 Task: Find connections with filter location Port Said with filter topic #humanresourceswith filter profile language Potuguese with filter current company Duff & Phelps with filter school Little Flower High School with filter industry Railroad Equipment Manufacturing with filter service category Virtual Assistance with filter keywords title Recruiter
Action: Mouse moved to (572, 69)
Screenshot: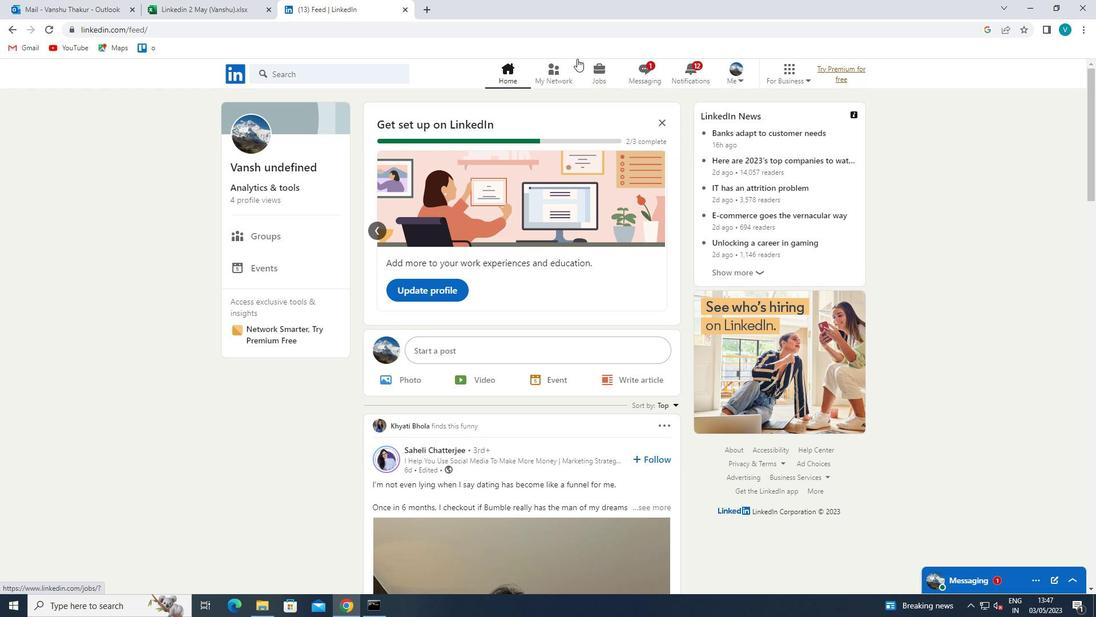 
Action: Mouse pressed left at (572, 69)
Screenshot: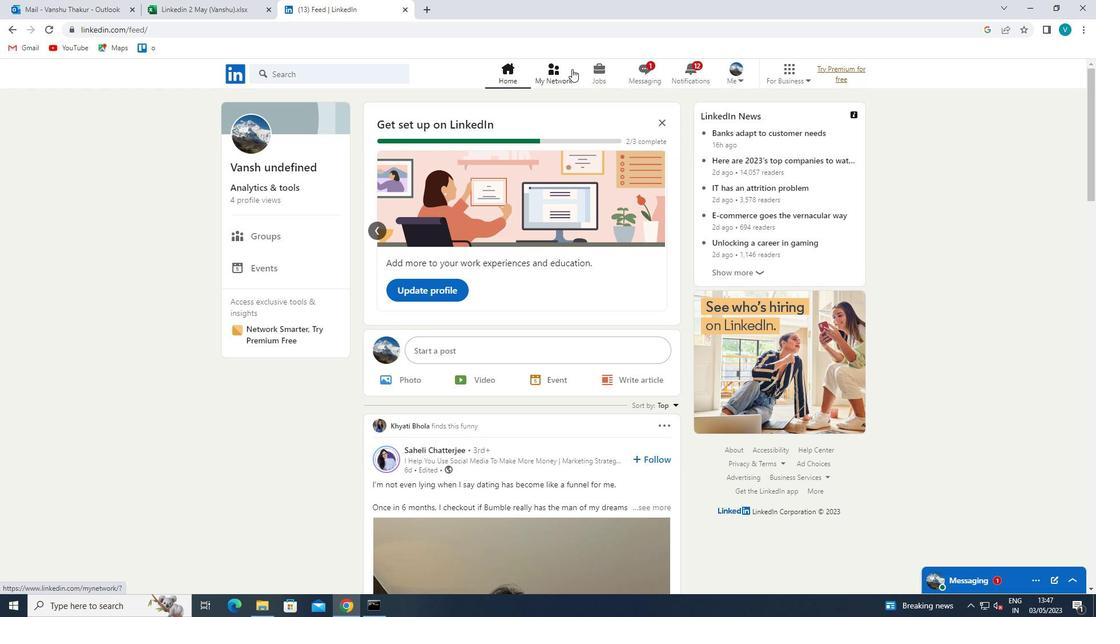 
Action: Mouse moved to (329, 131)
Screenshot: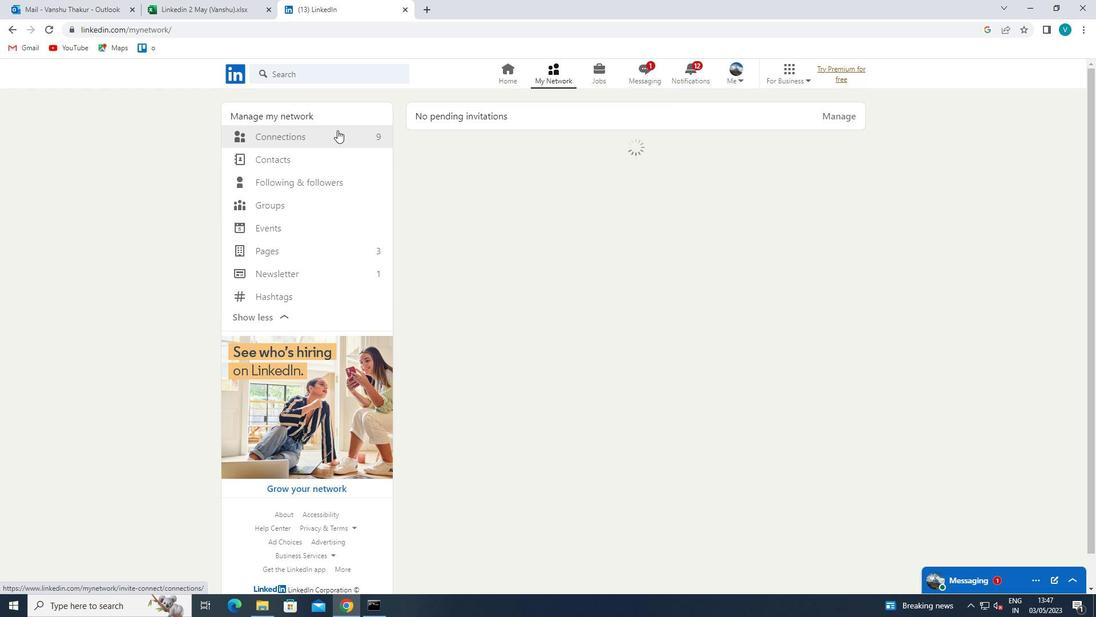 
Action: Mouse pressed left at (329, 131)
Screenshot: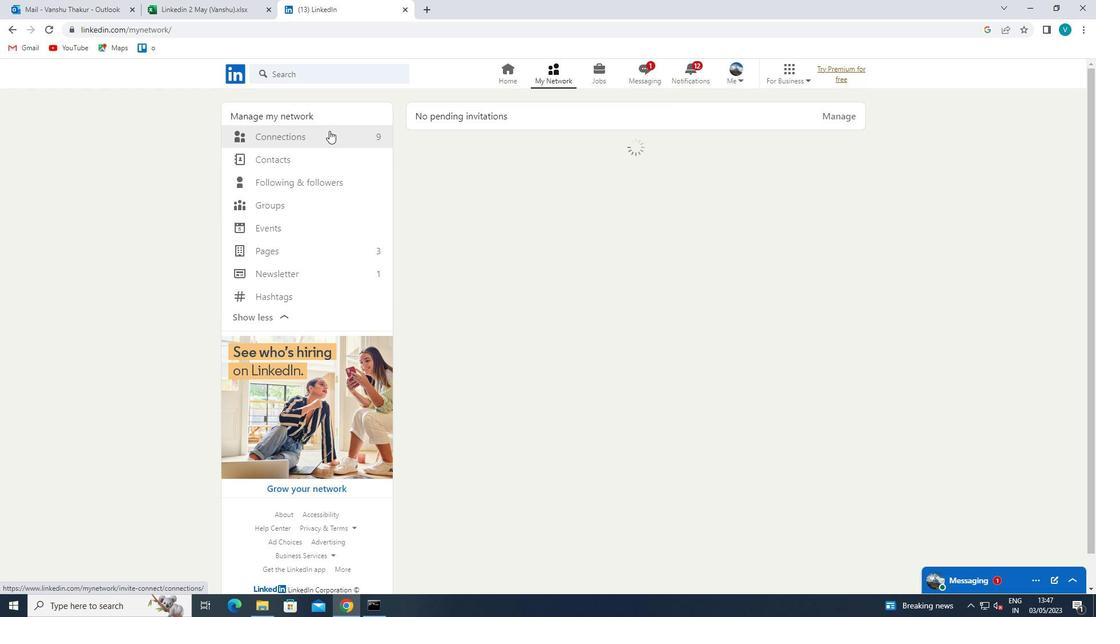 
Action: Mouse moved to (638, 143)
Screenshot: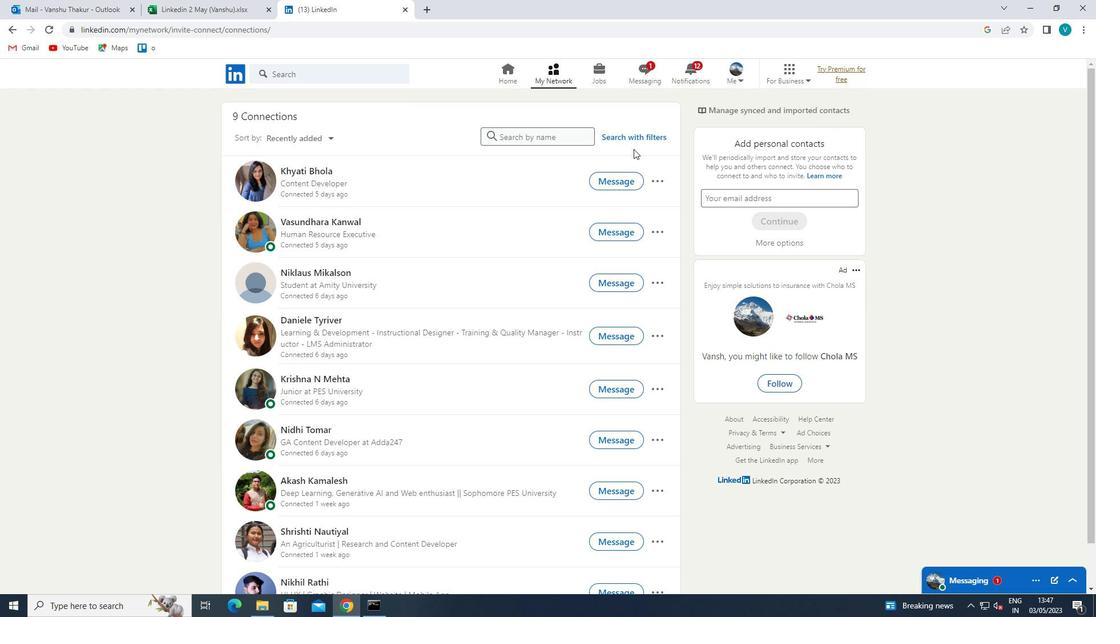 
Action: Mouse pressed left at (638, 143)
Screenshot: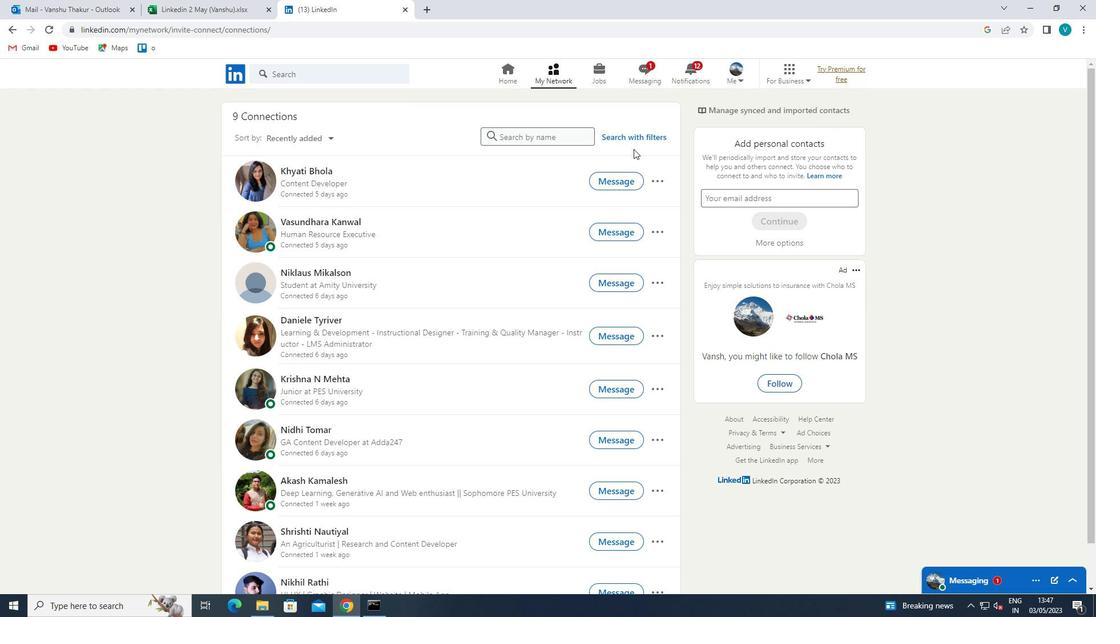 
Action: Mouse moved to (640, 141)
Screenshot: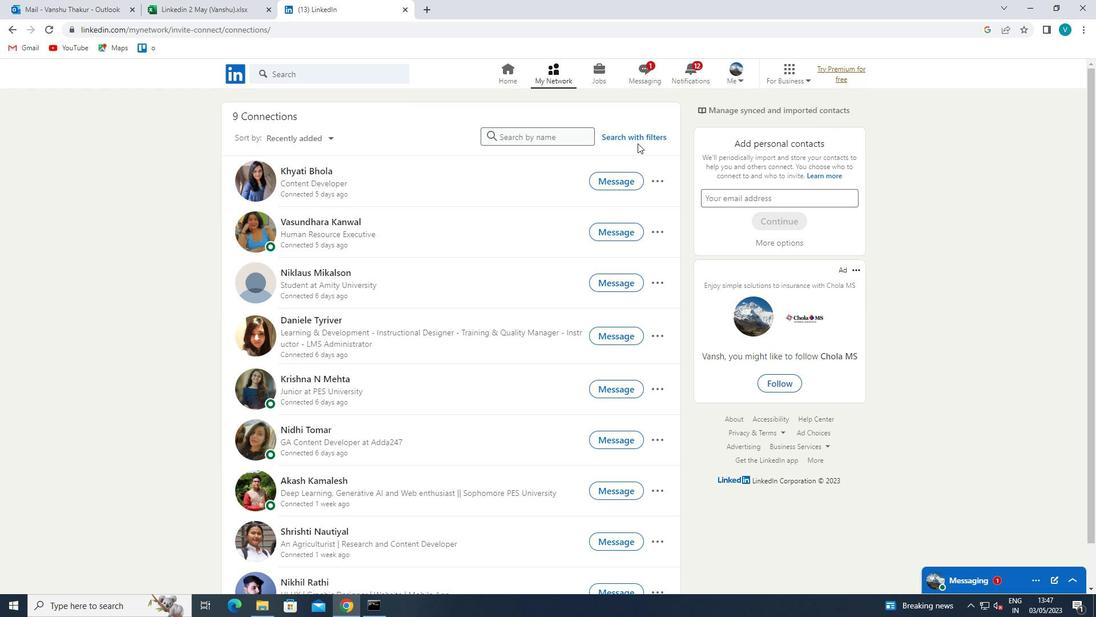 
Action: Mouse pressed left at (640, 141)
Screenshot: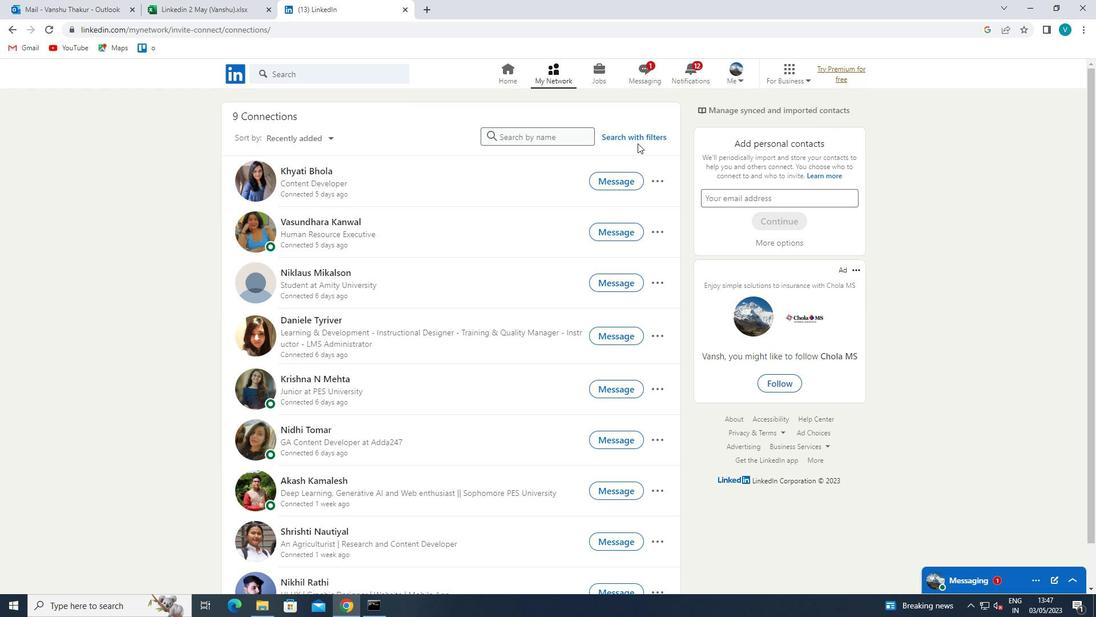 
Action: Mouse moved to (546, 114)
Screenshot: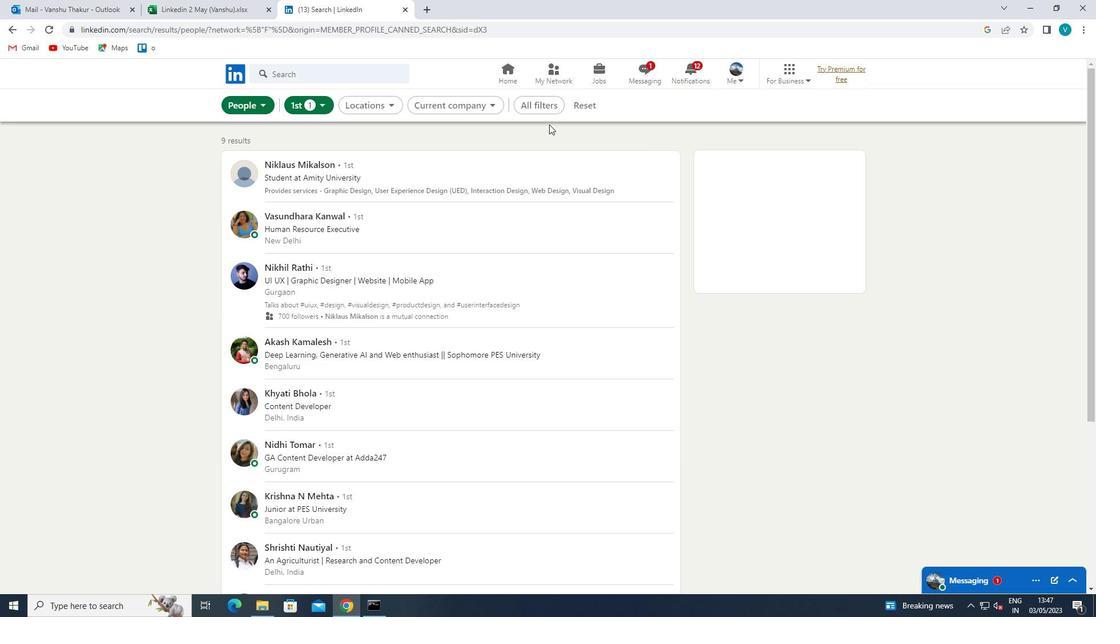 
Action: Mouse pressed left at (546, 114)
Screenshot: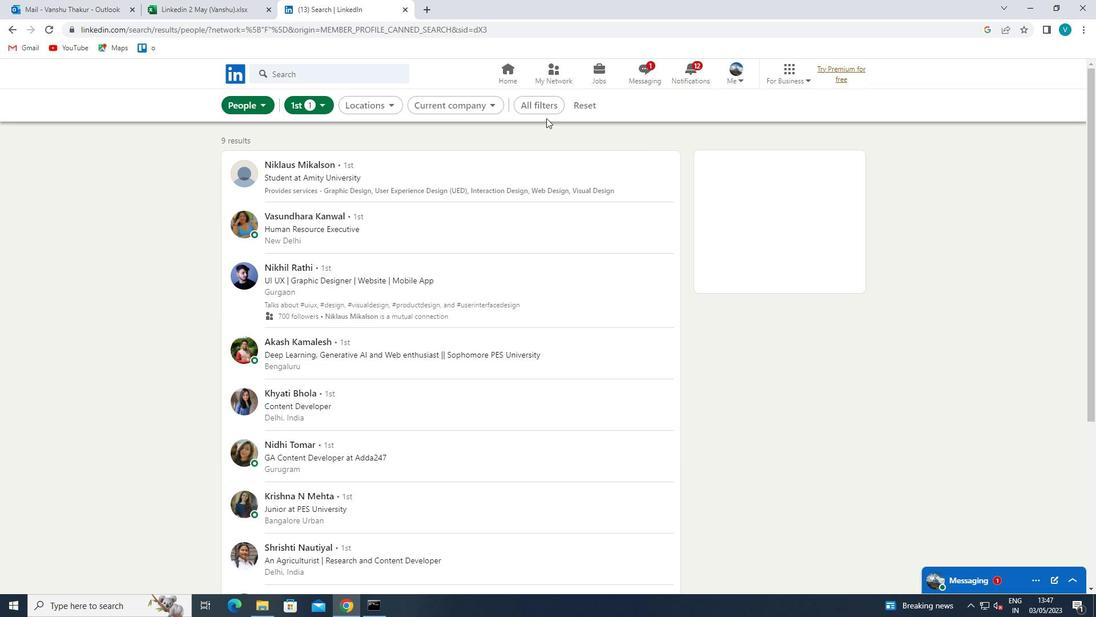
Action: Mouse moved to (544, 109)
Screenshot: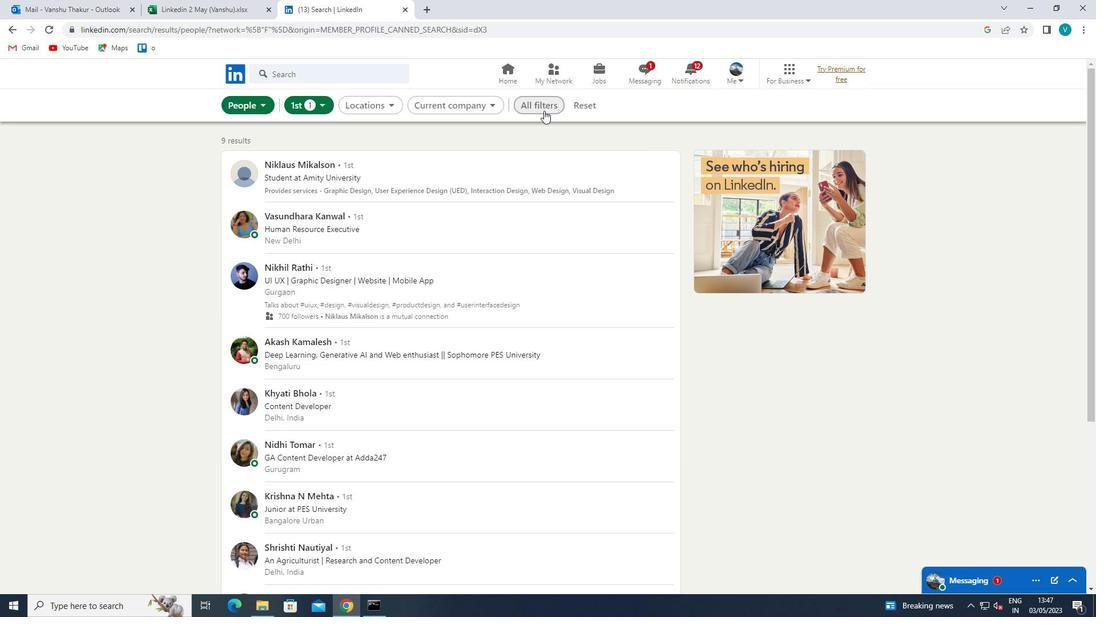 
Action: Mouse pressed left at (544, 109)
Screenshot: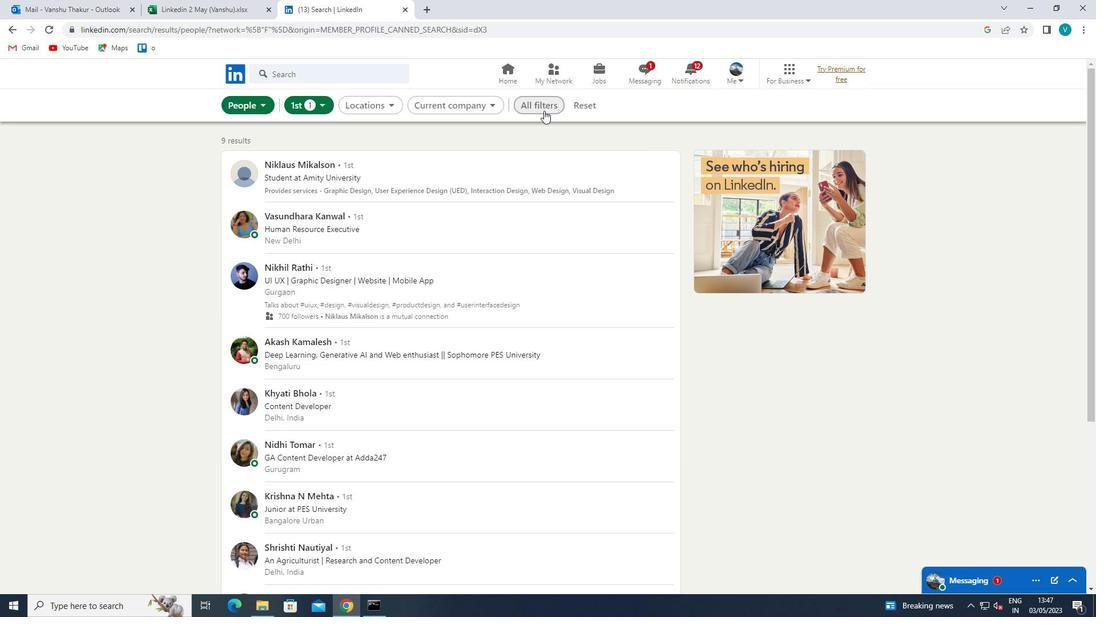 
Action: Mouse moved to (854, 173)
Screenshot: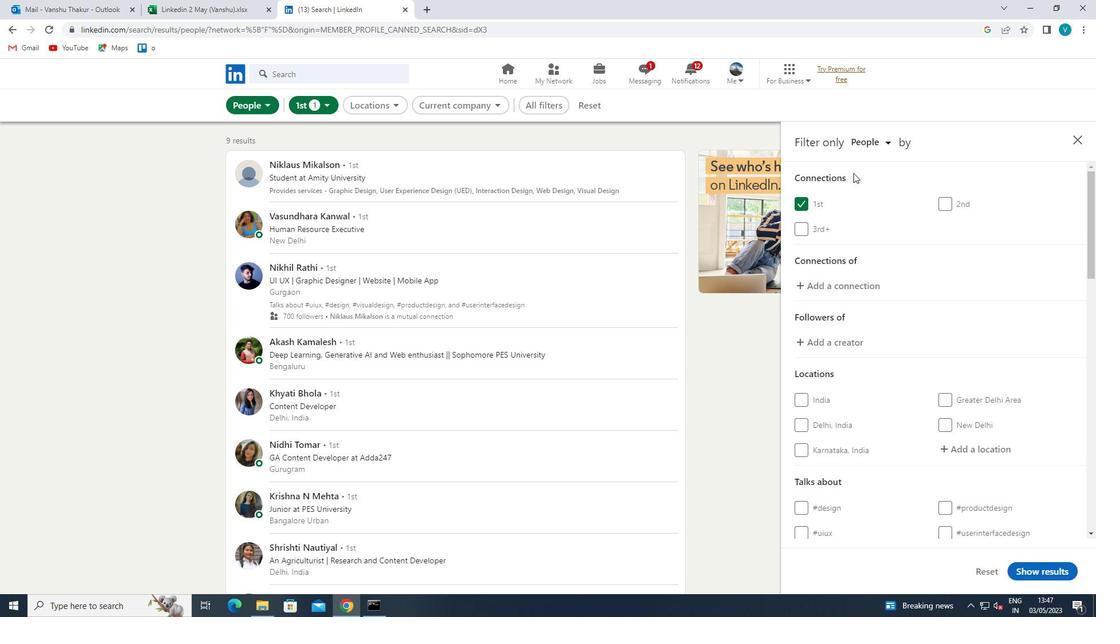 
Action: Mouse scrolled (854, 173) with delta (0, 0)
Screenshot: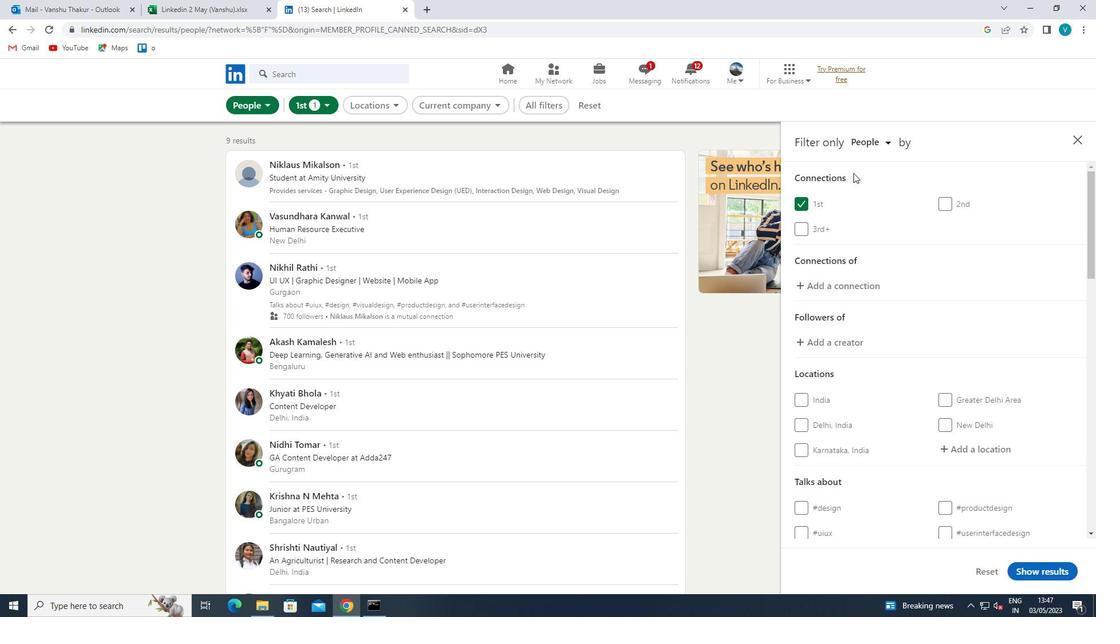 
Action: Mouse moved to (876, 197)
Screenshot: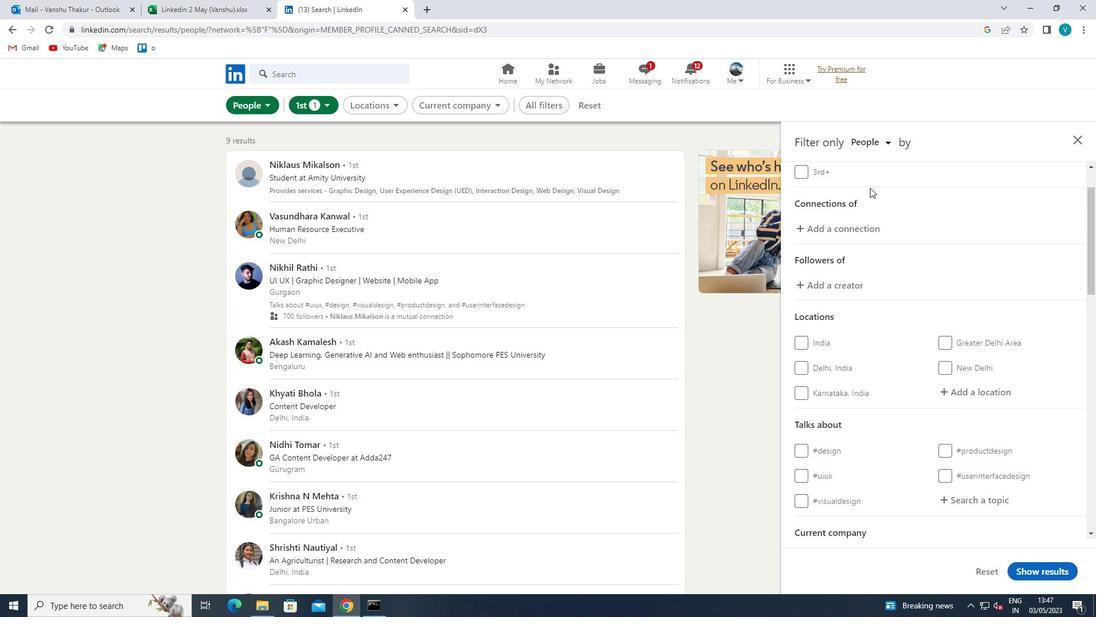 
Action: Mouse scrolled (876, 197) with delta (0, 0)
Screenshot: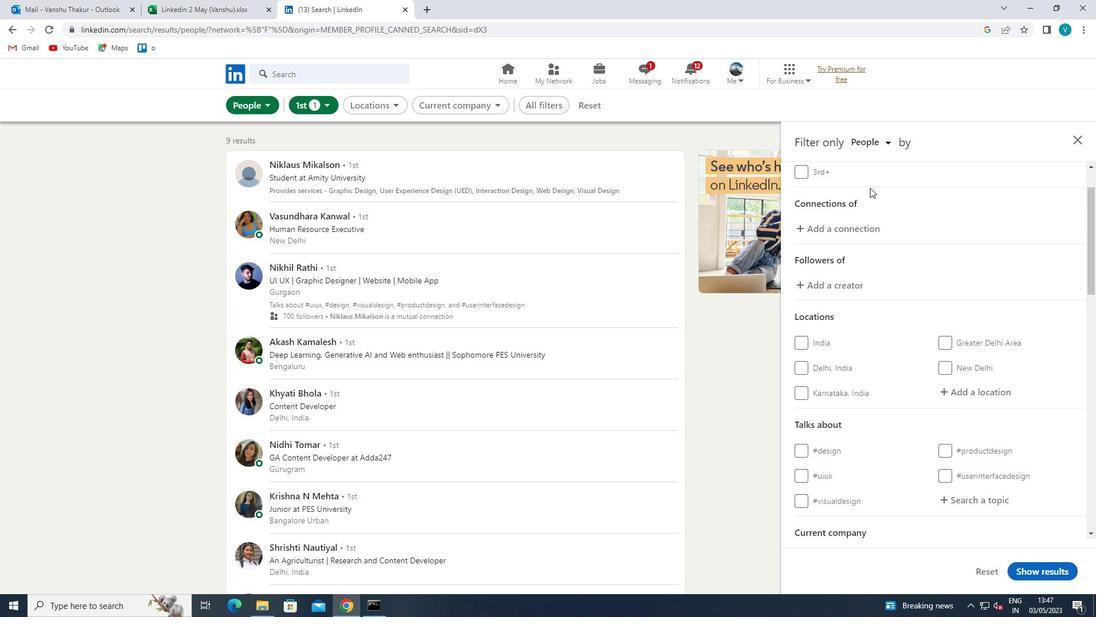 
Action: Mouse moved to (878, 203)
Screenshot: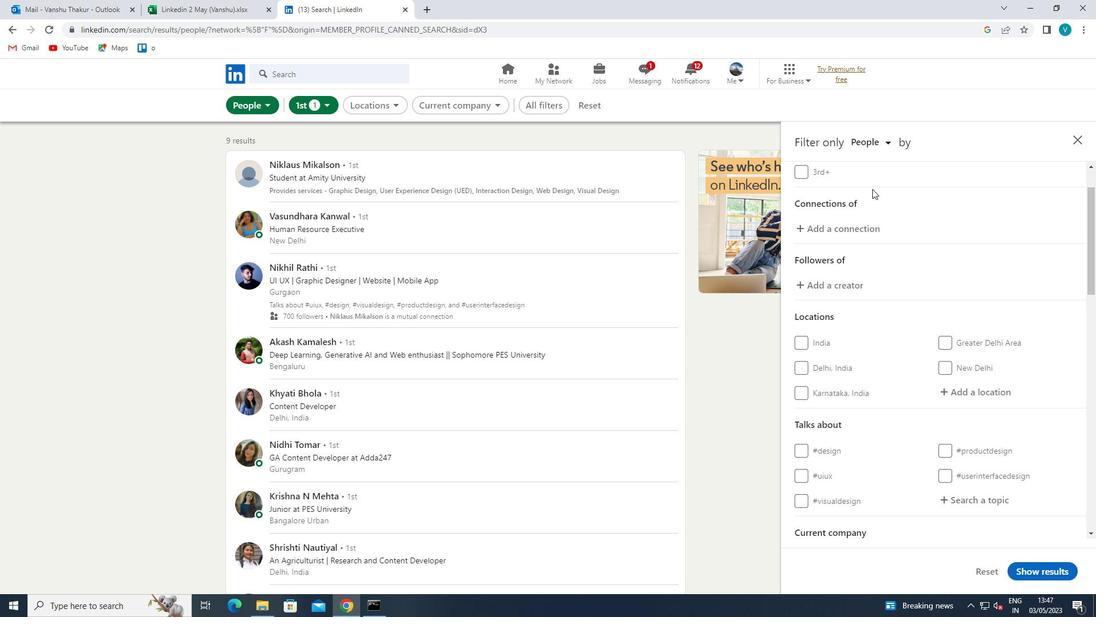 
Action: Mouse scrolled (878, 203) with delta (0, 0)
Screenshot: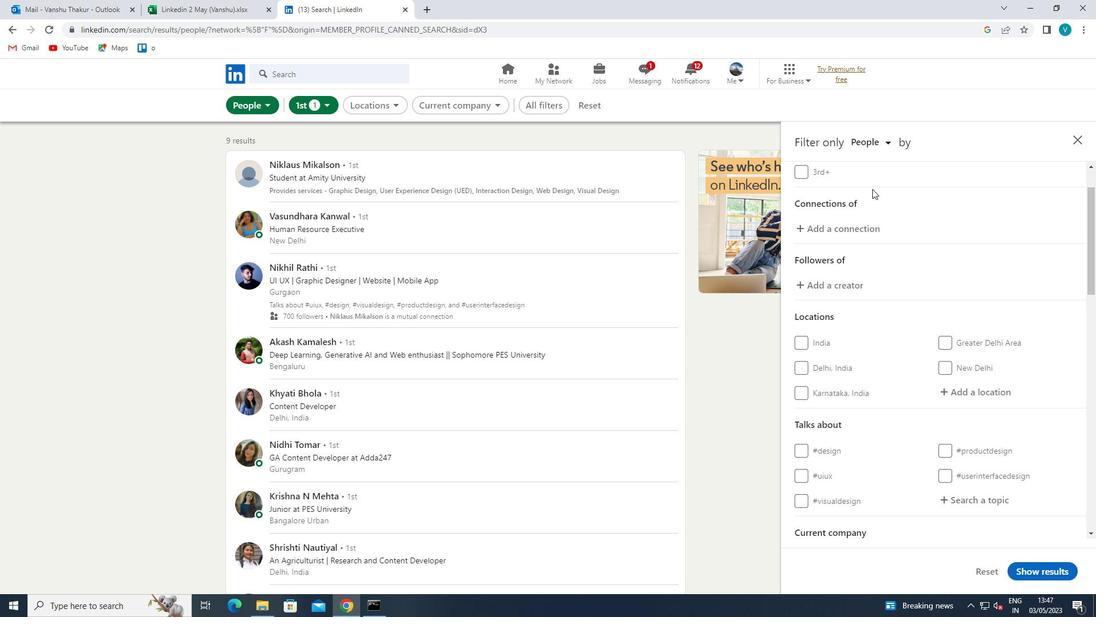 
Action: Mouse moved to (958, 284)
Screenshot: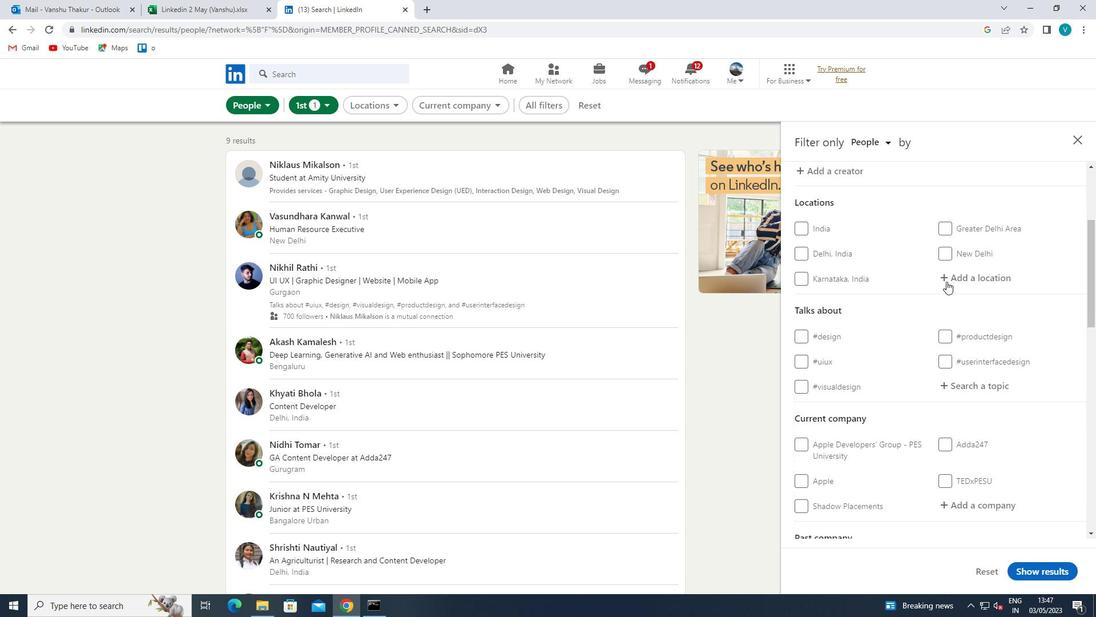 
Action: Mouse pressed left at (958, 284)
Screenshot: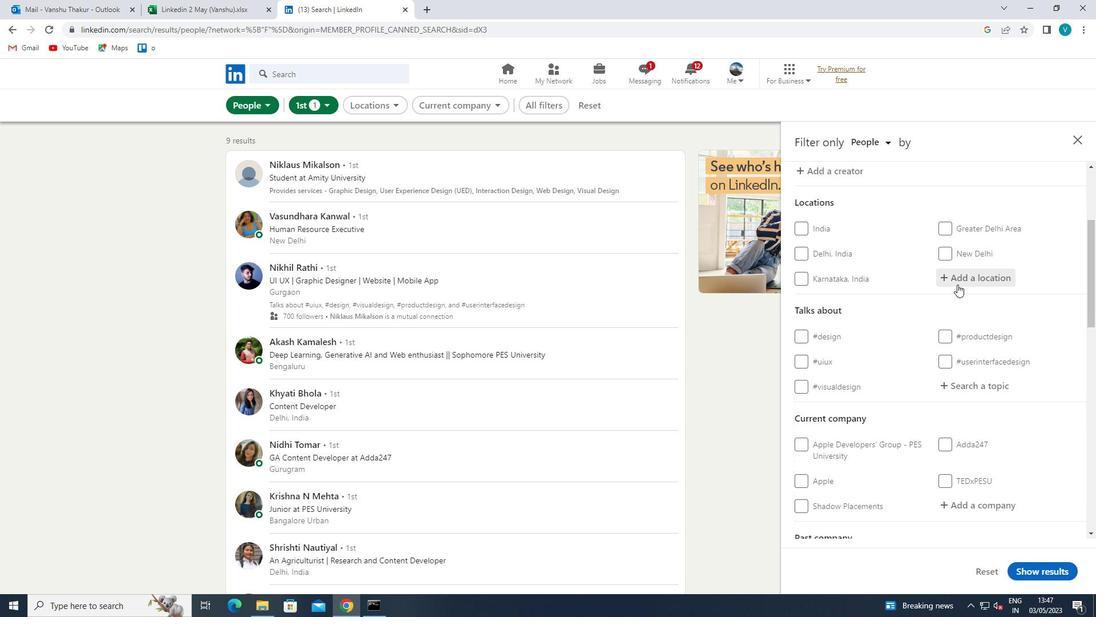 
Action: Mouse moved to (614, 94)
Screenshot: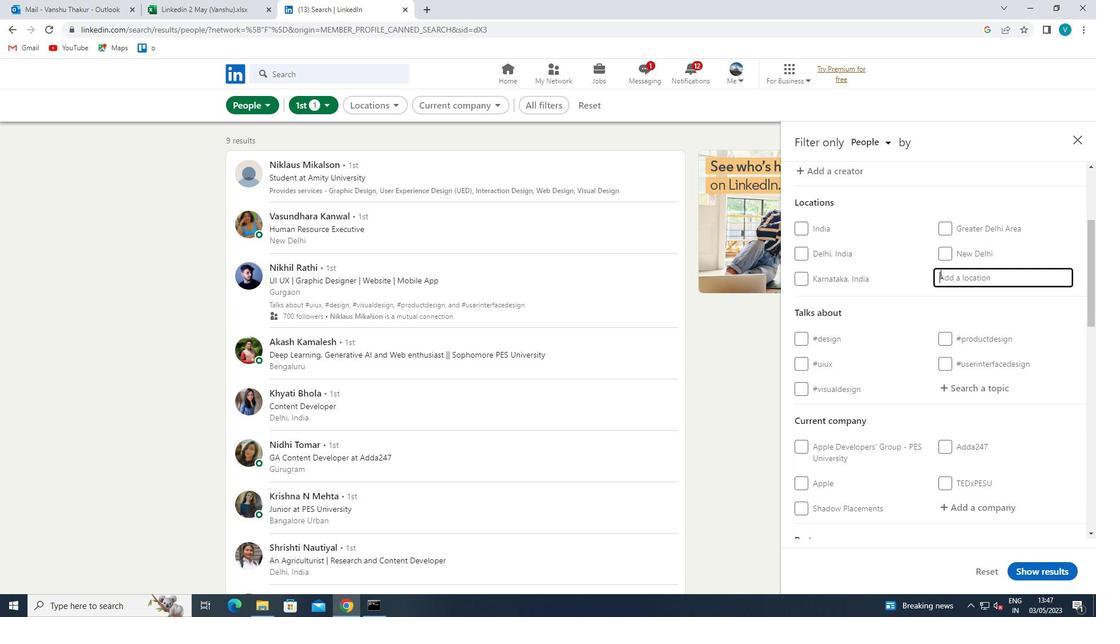 
Action: Key pressed <Key.shift>PORT<Key.space><Key.shift><Key.shift><Key.shift><Key.shift><Key.shift><Key.shift><Key.shift>SAID
Screenshot: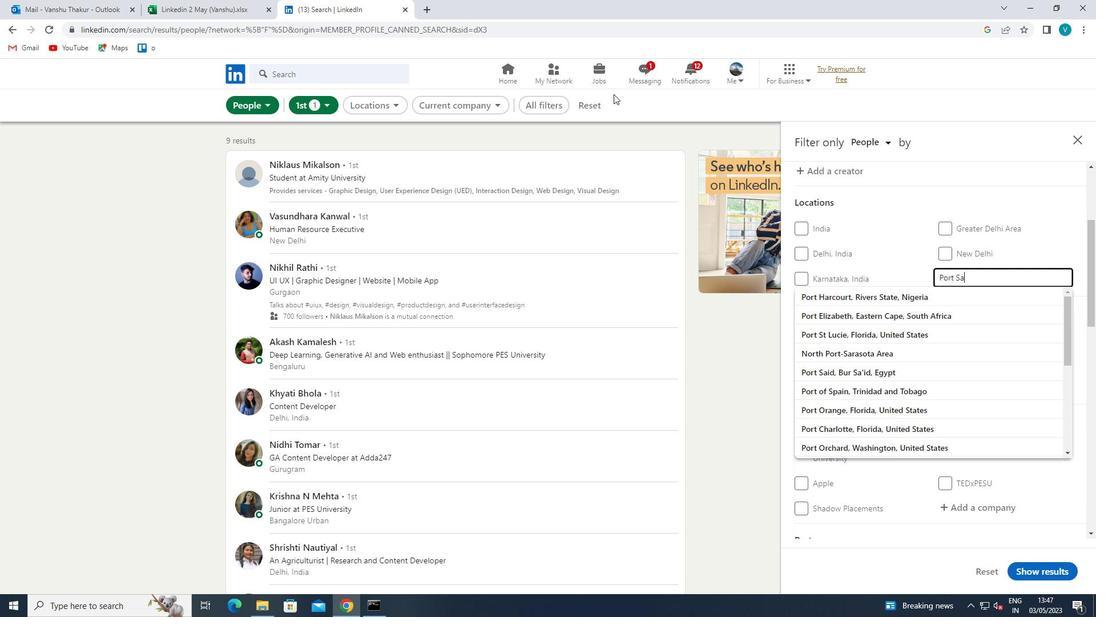 
Action: Mouse moved to (852, 291)
Screenshot: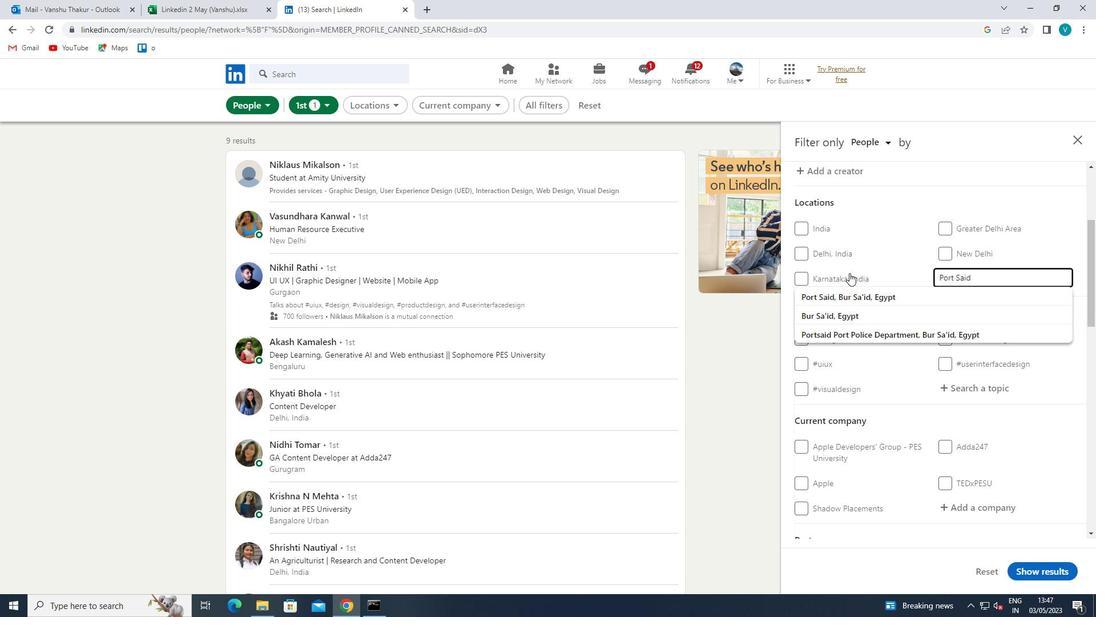 
Action: Mouse pressed left at (852, 291)
Screenshot: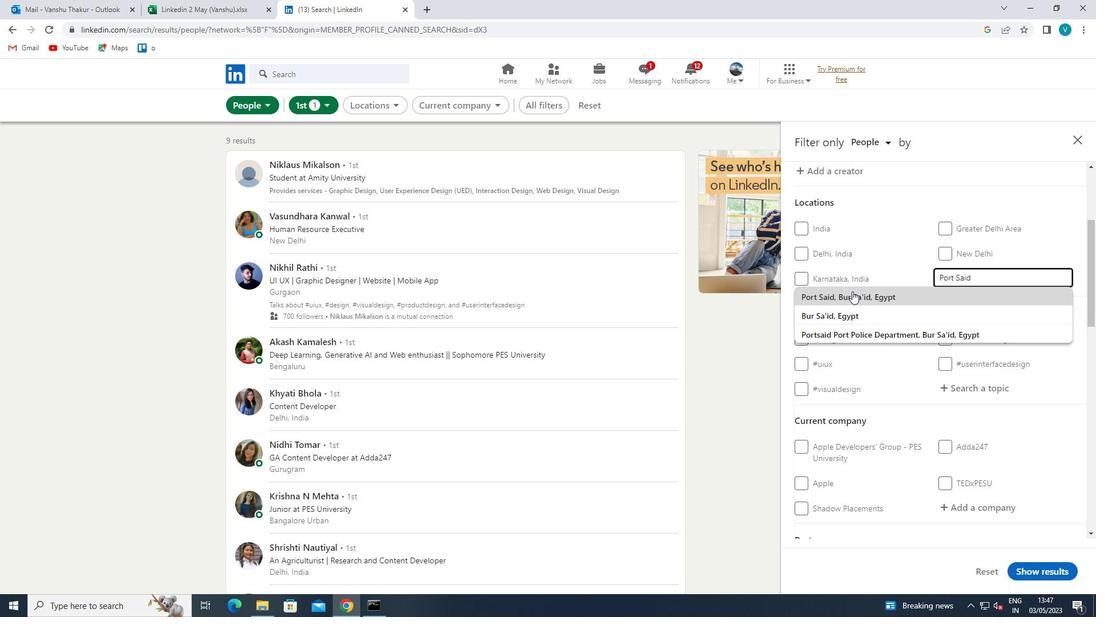 
Action: Mouse moved to (871, 292)
Screenshot: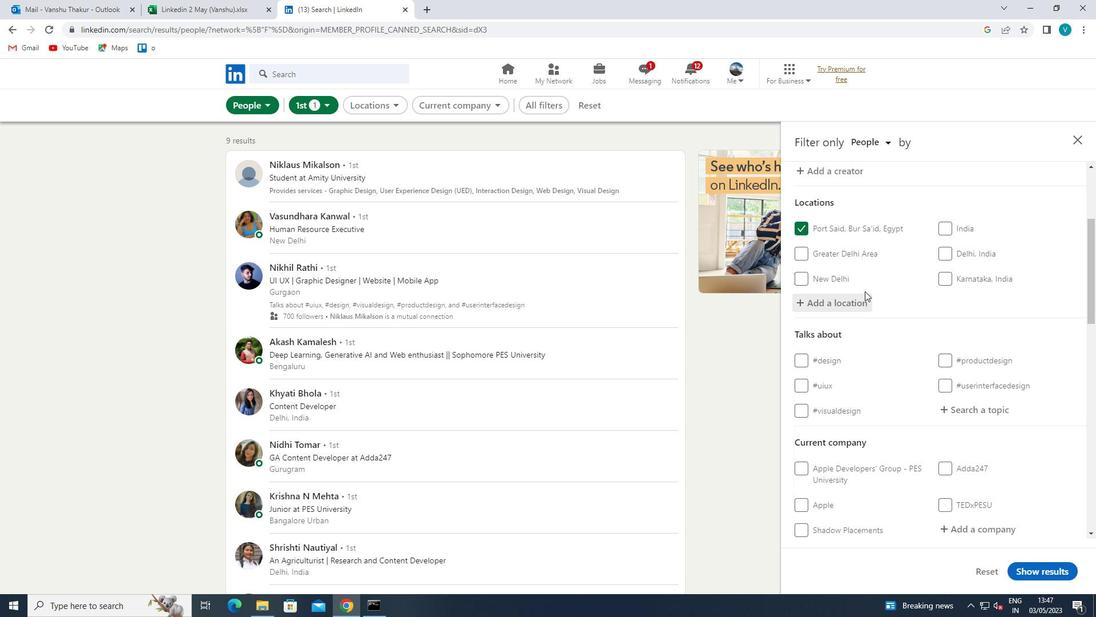 
Action: Mouse scrolled (871, 291) with delta (0, 0)
Screenshot: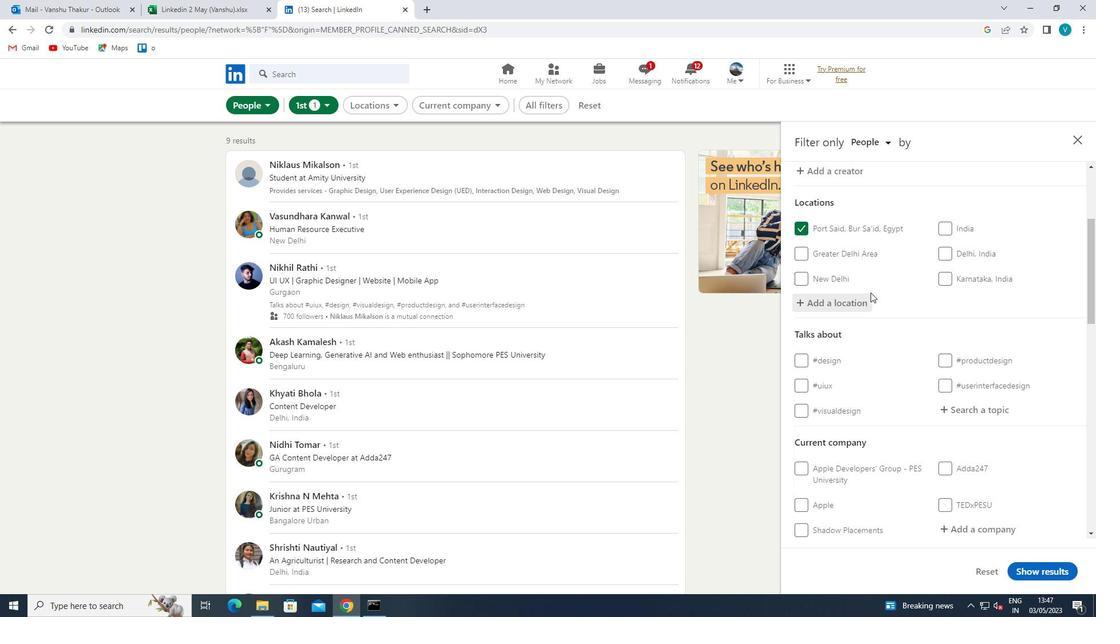 
Action: Mouse moved to (979, 354)
Screenshot: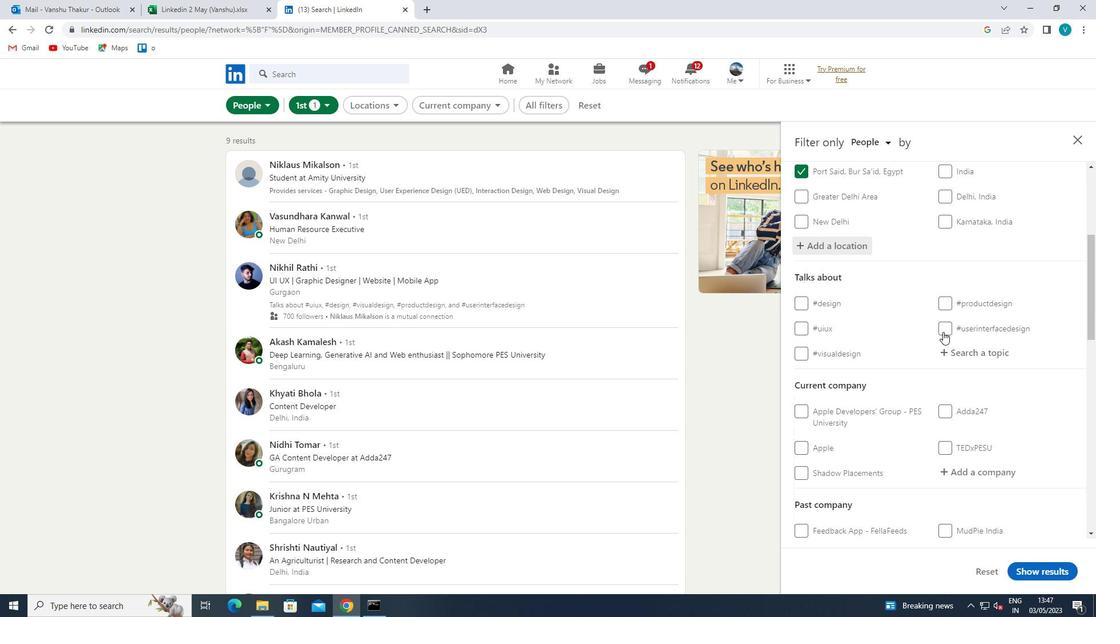 
Action: Mouse pressed left at (979, 354)
Screenshot: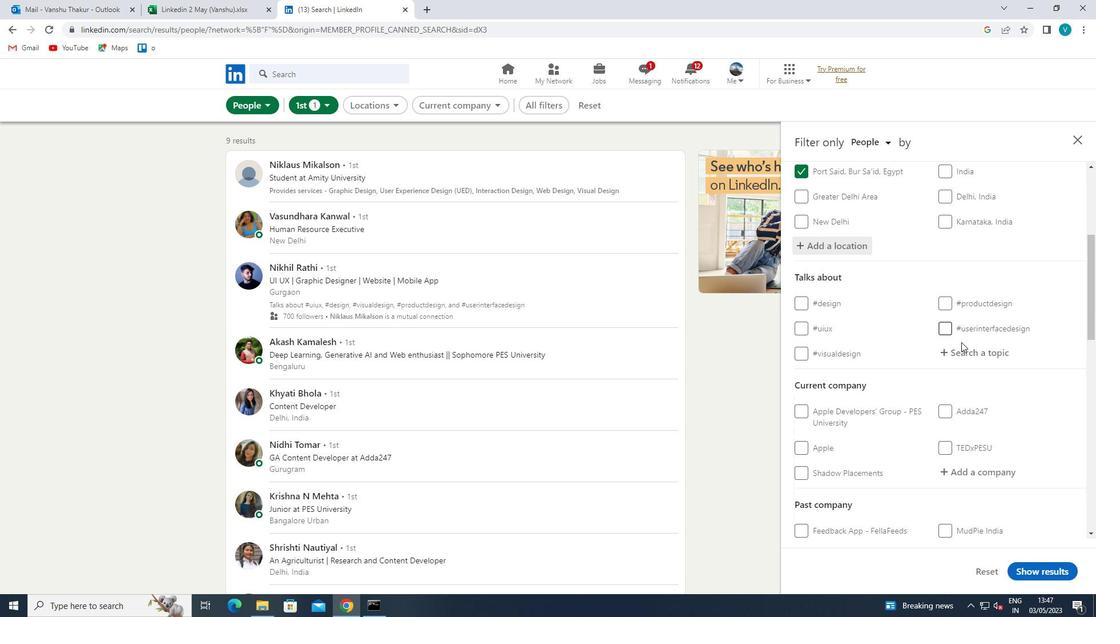 
Action: Mouse moved to (874, 294)
Screenshot: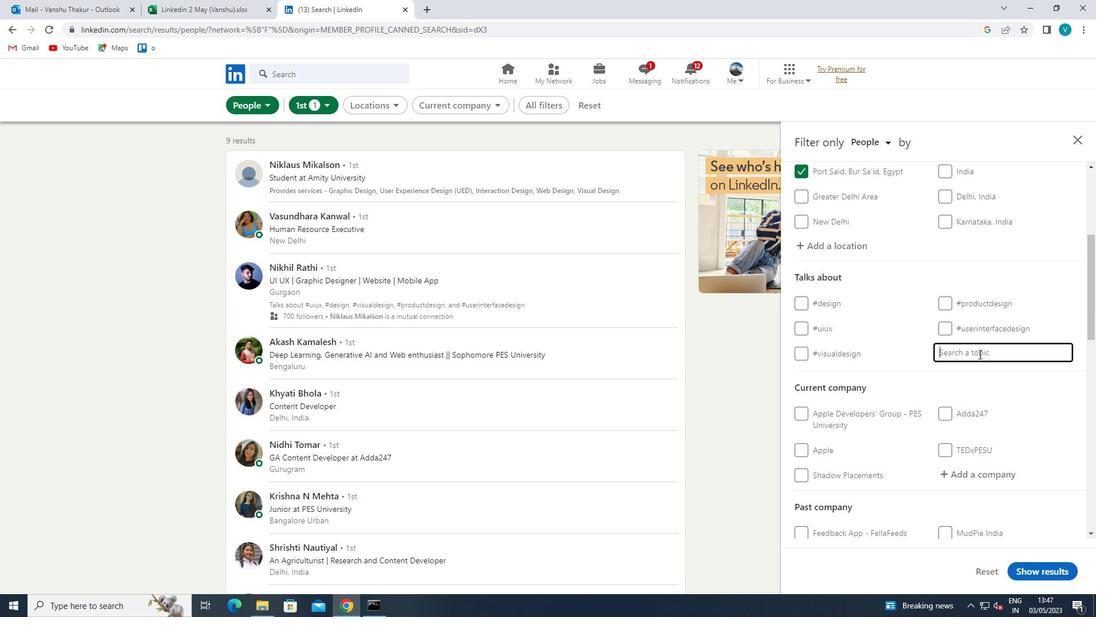 
Action: Key pressed HUMANRES
Screenshot: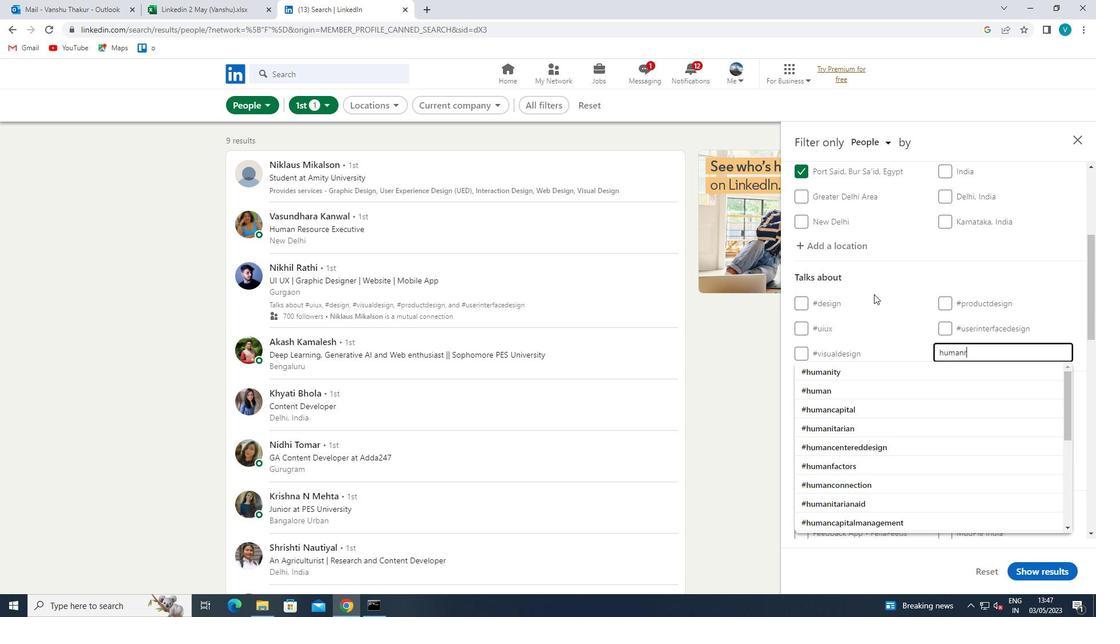 
Action: Mouse moved to (918, 373)
Screenshot: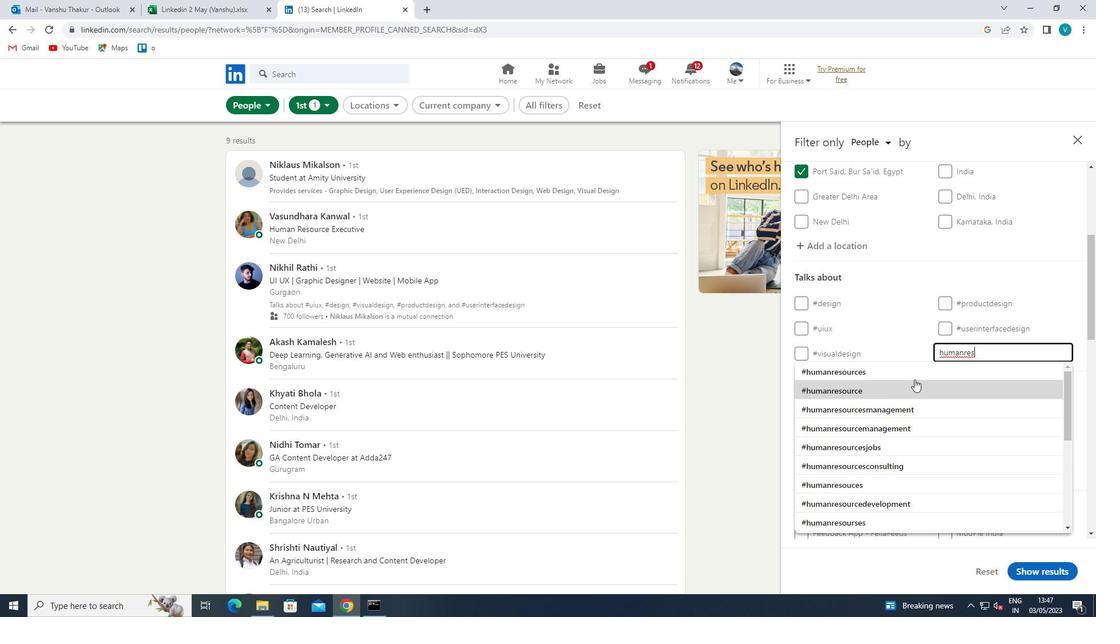 
Action: Mouse pressed left at (918, 373)
Screenshot: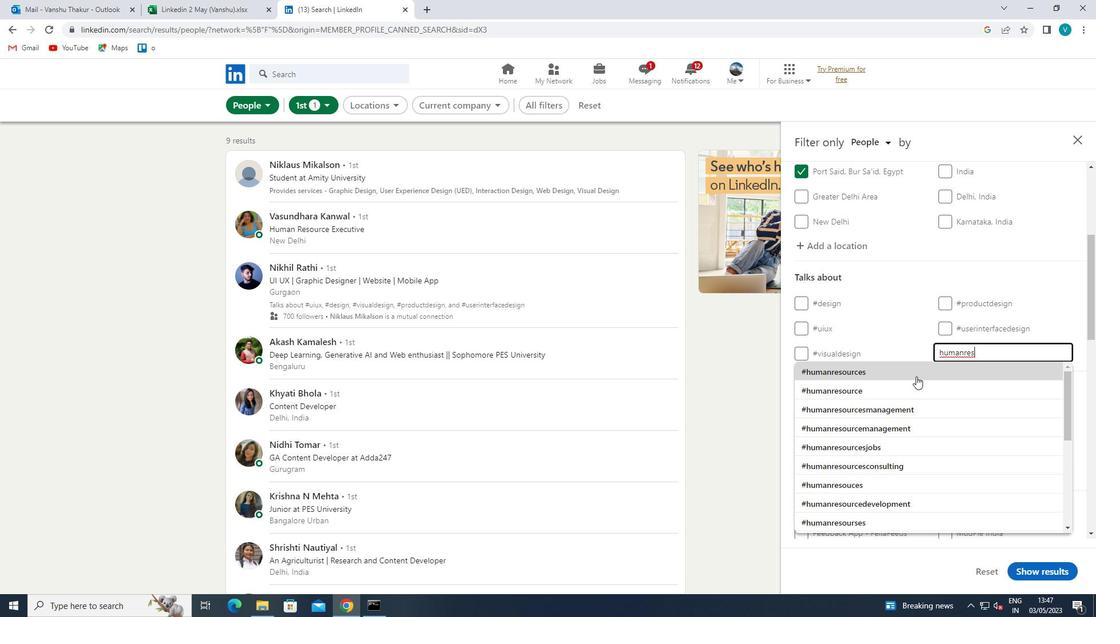 
Action: Mouse scrolled (918, 372) with delta (0, 0)
Screenshot: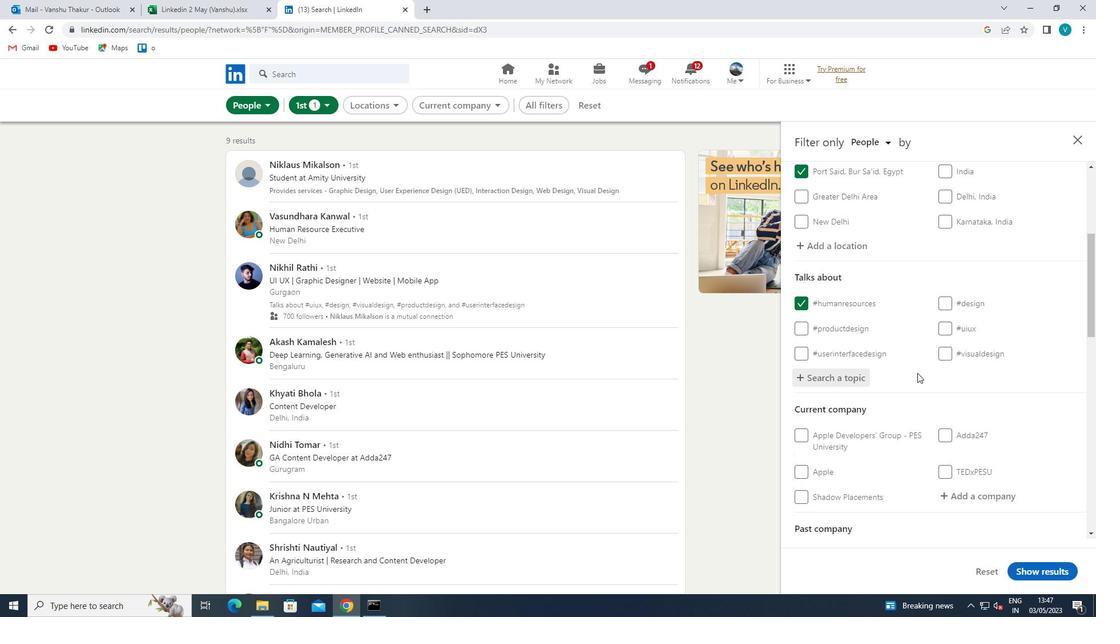 
Action: Mouse scrolled (918, 372) with delta (0, 0)
Screenshot: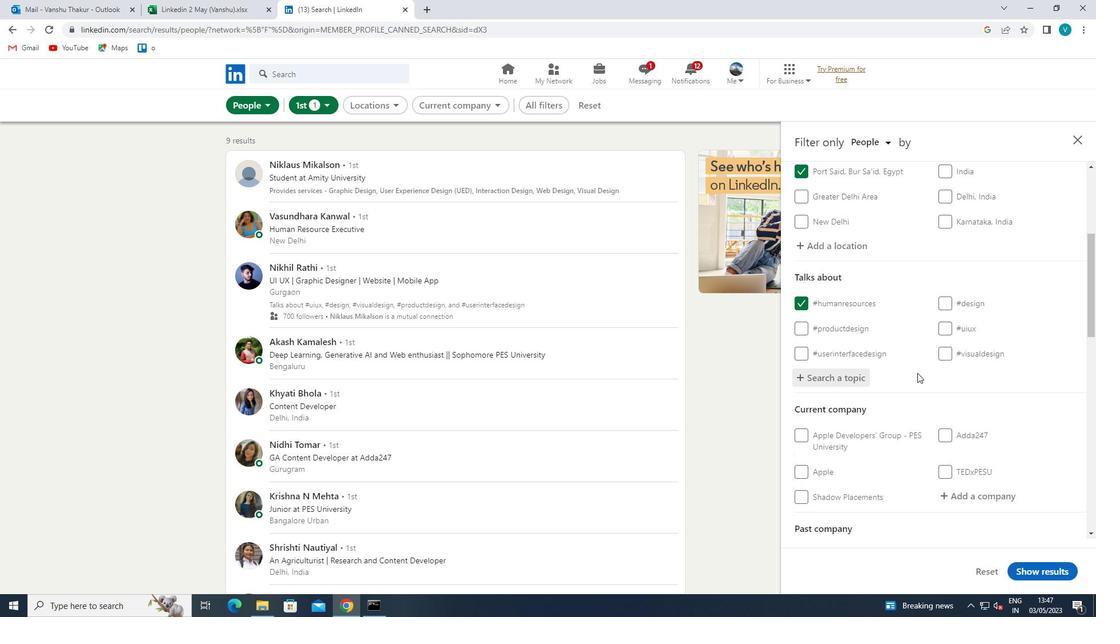 
Action: Mouse moved to (918, 371)
Screenshot: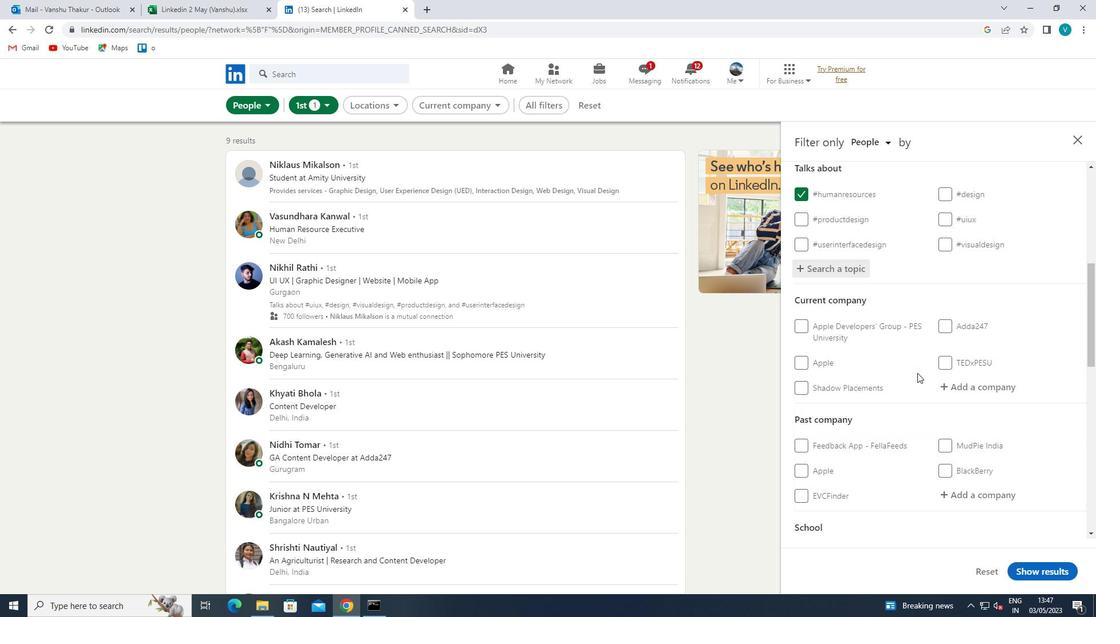 
Action: Mouse scrolled (918, 371) with delta (0, 0)
Screenshot: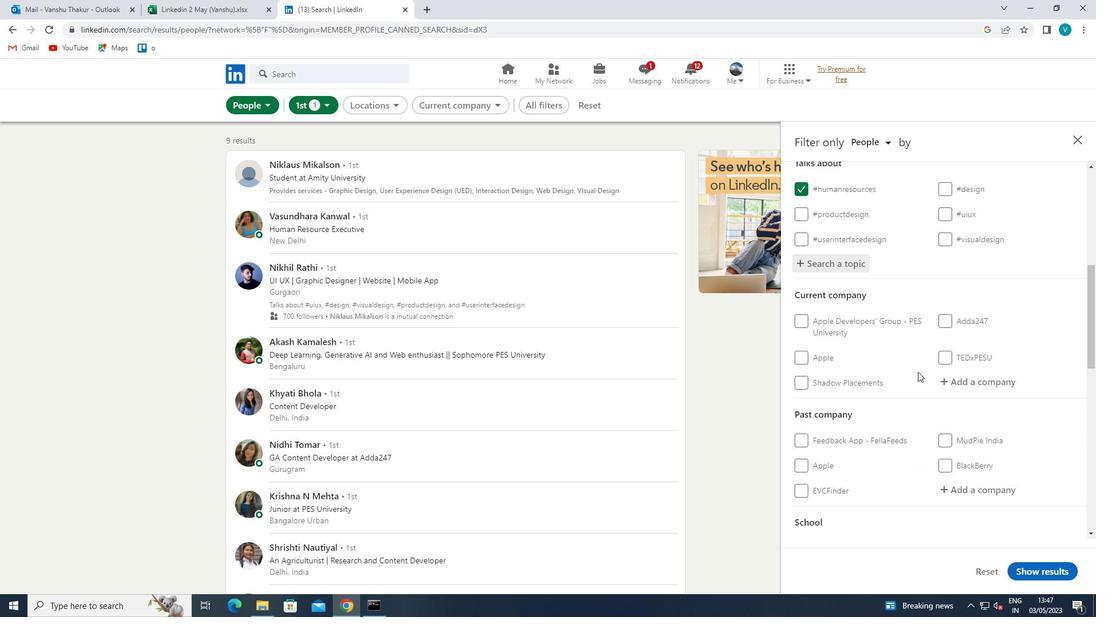 
Action: Mouse moved to (991, 327)
Screenshot: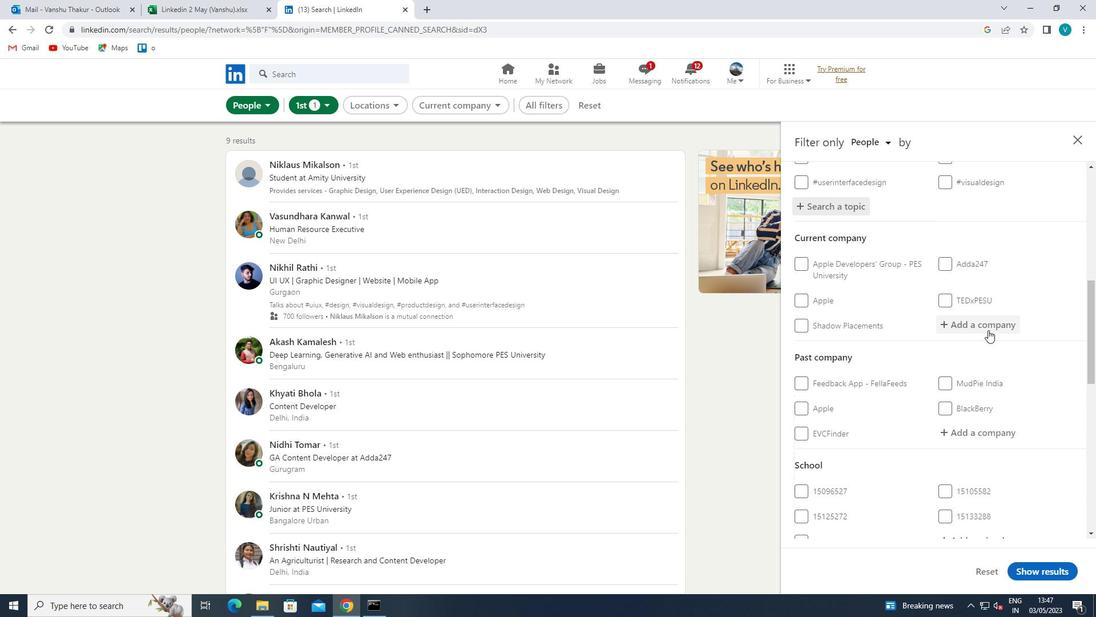 
Action: Mouse pressed left at (991, 327)
Screenshot: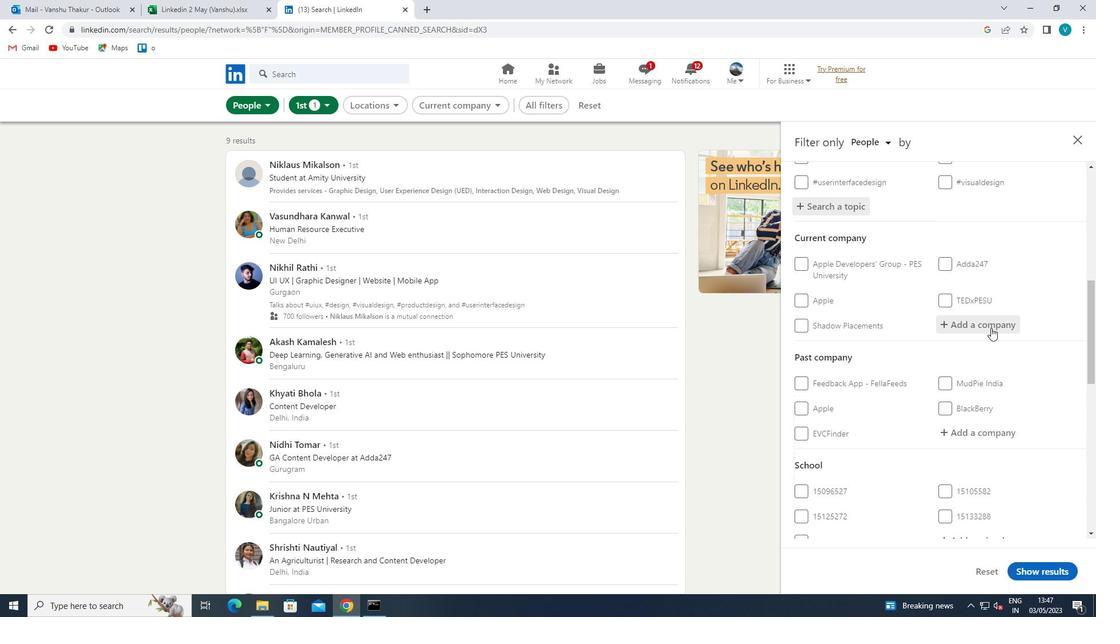
Action: Mouse moved to (997, 323)
Screenshot: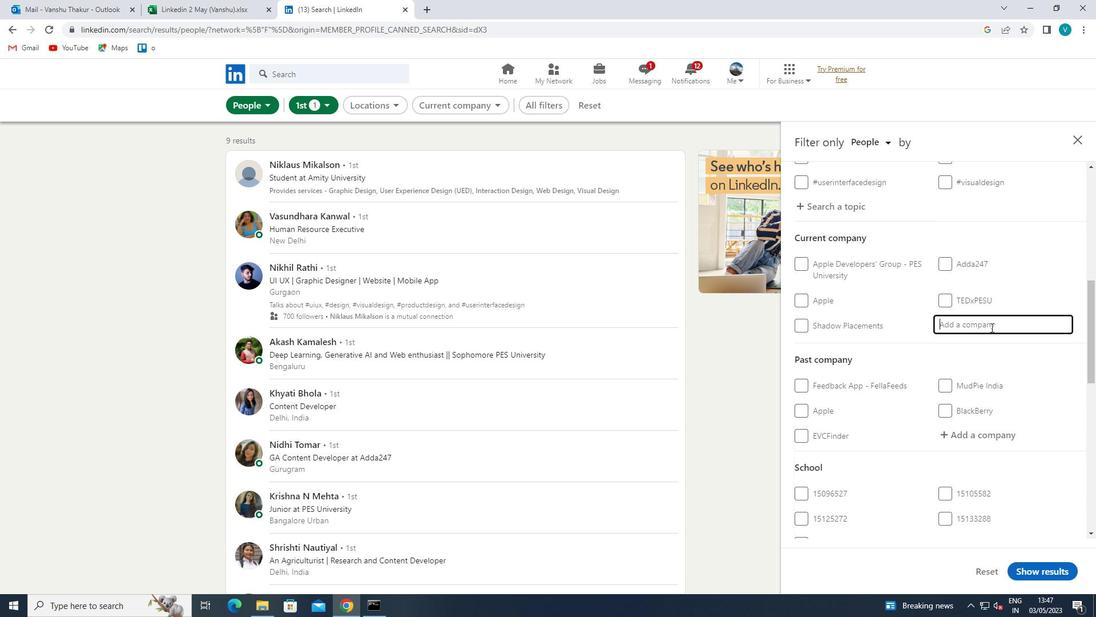 
Action: Key pressed <Key.shift>DUFF<Key.space><Key.shift>&<Key.space><Key.shift>PH
Screenshot: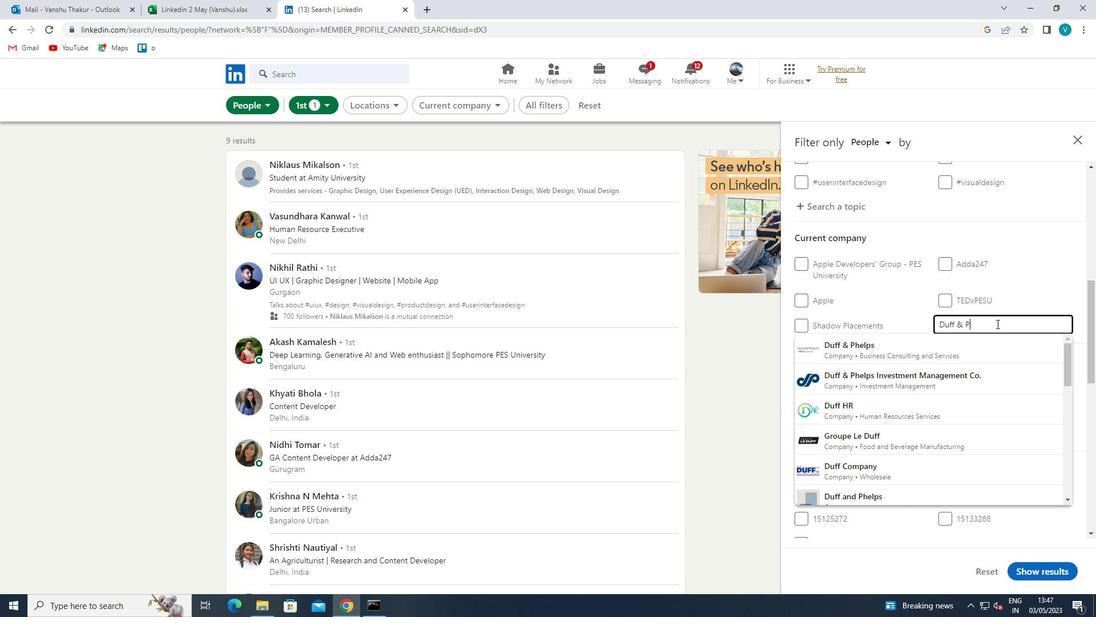 
Action: Mouse moved to (979, 346)
Screenshot: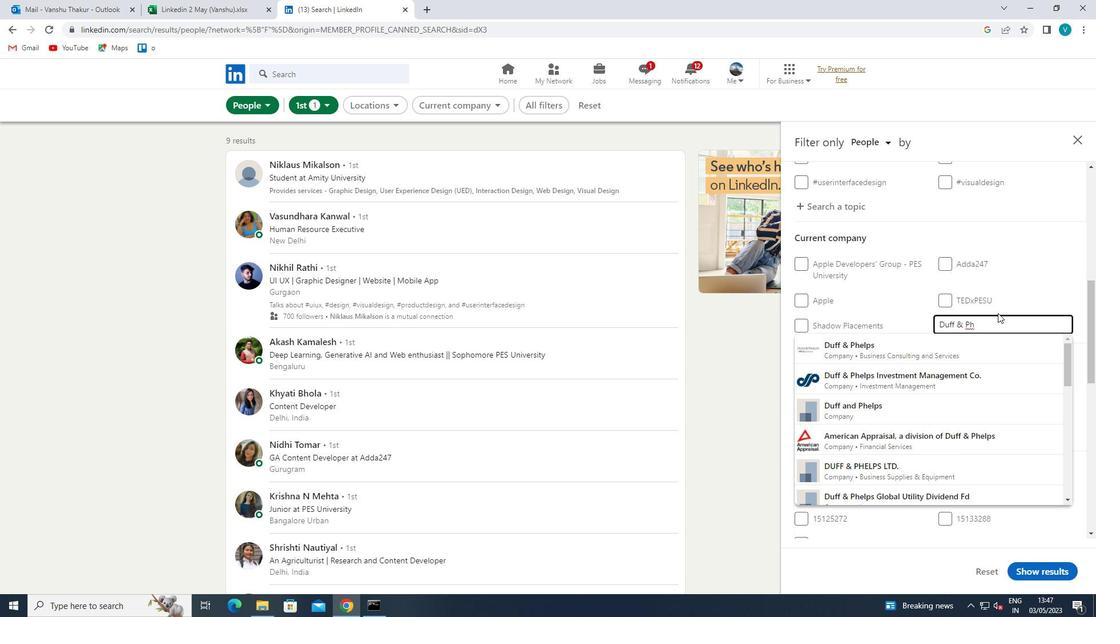 
Action: Mouse pressed left at (979, 346)
Screenshot: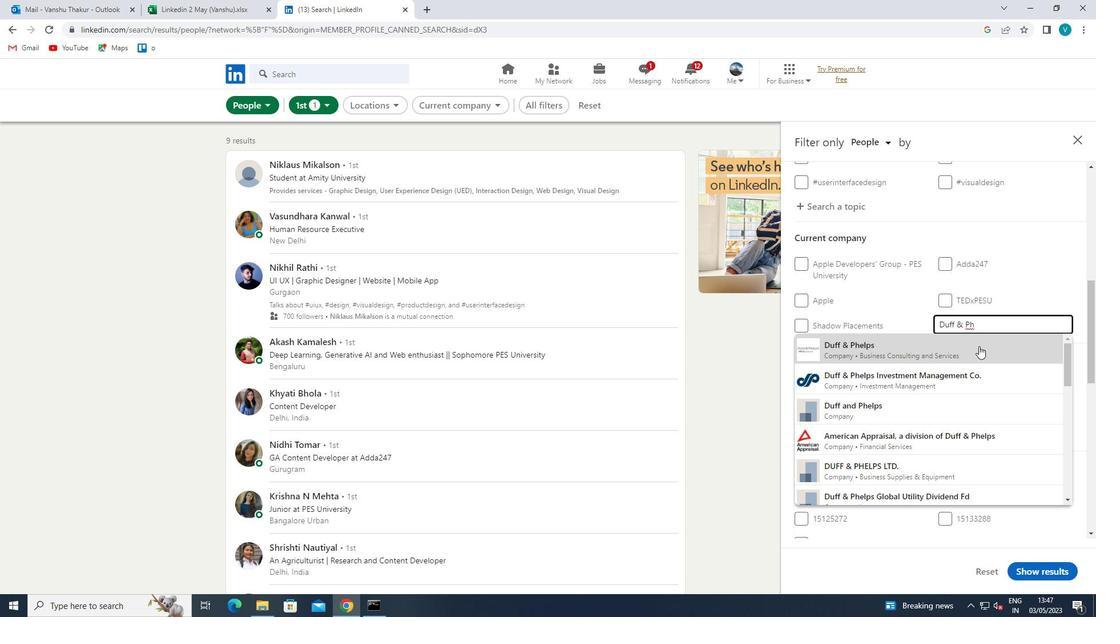 
Action: Mouse scrolled (979, 345) with delta (0, 0)
Screenshot: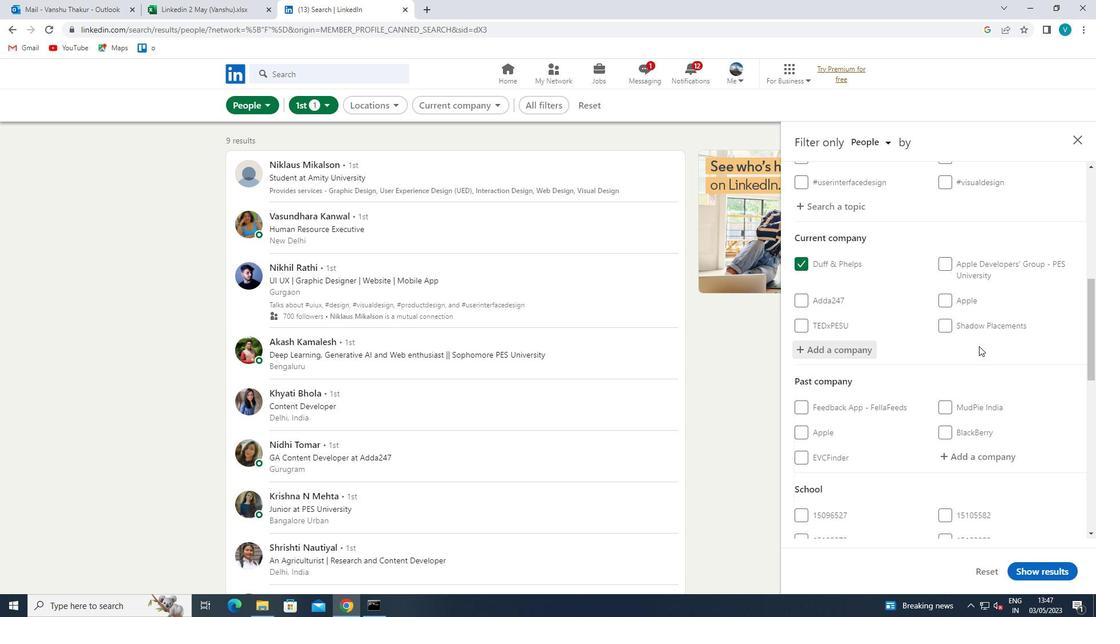 
Action: Mouse scrolled (979, 345) with delta (0, 0)
Screenshot: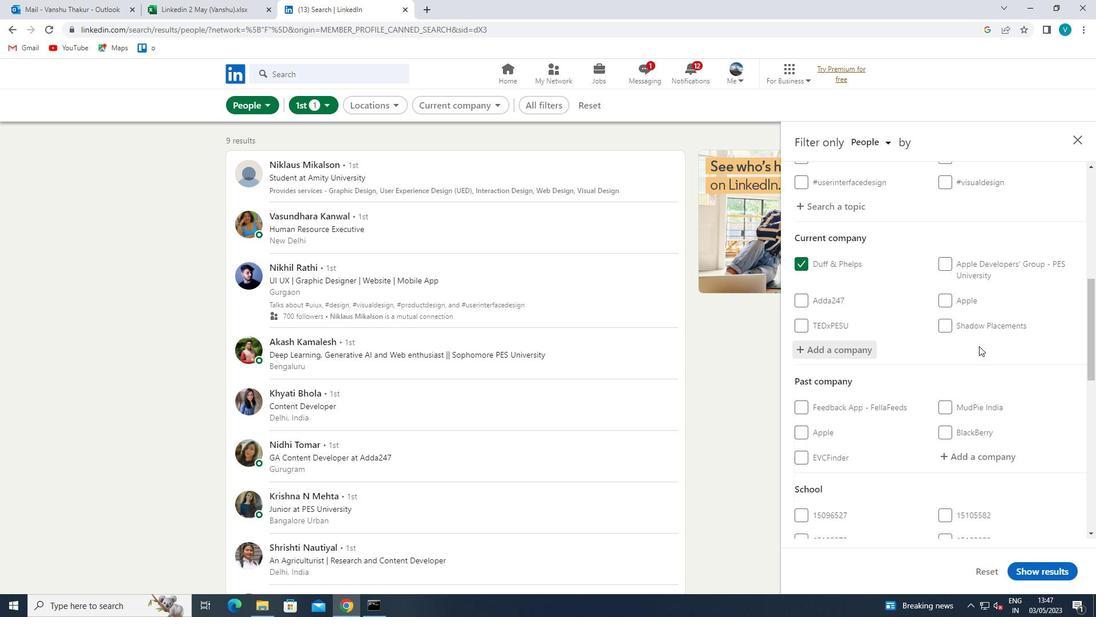 
Action: Mouse scrolled (979, 345) with delta (0, 0)
Screenshot: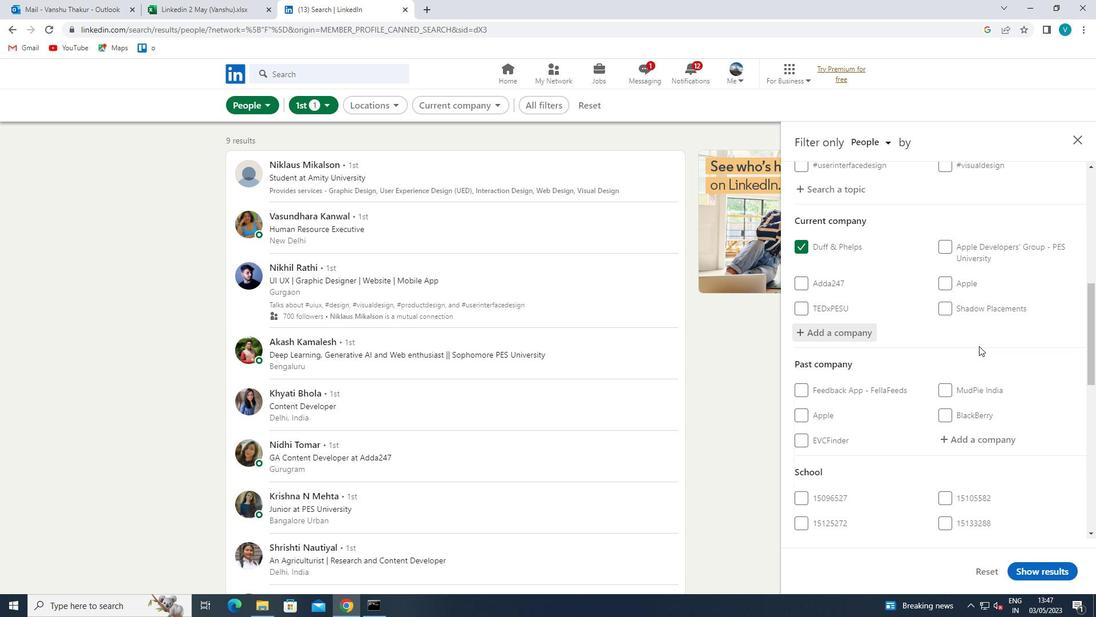 
Action: Mouse scrolled (979, 345) with delta (0, 0)
Screenshot: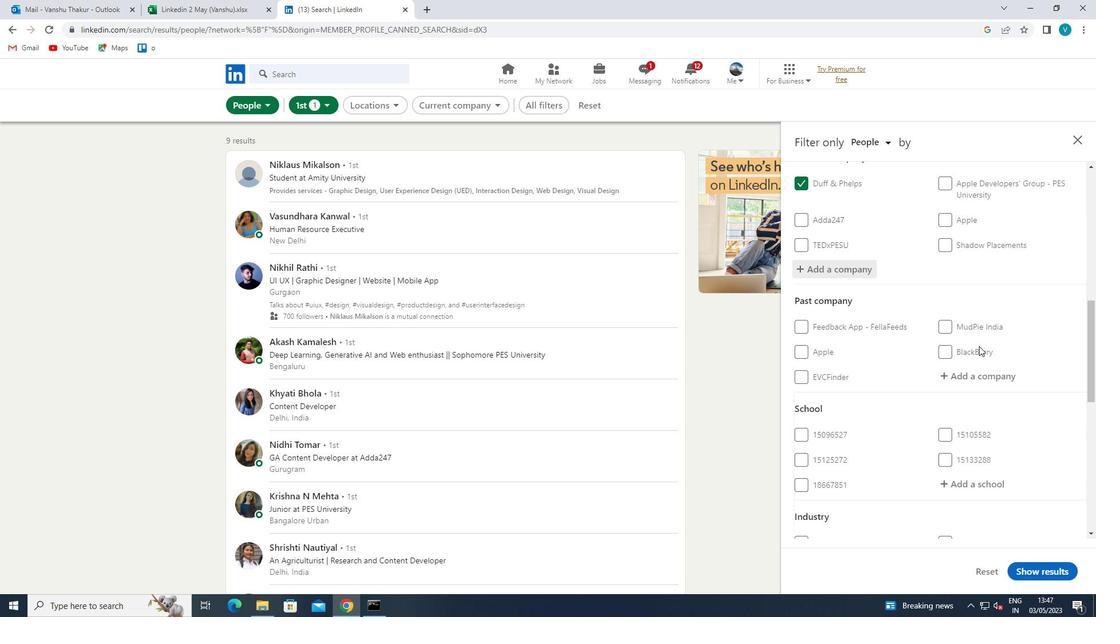 
Action: Mouse moved to (983, 334)
Screenshot: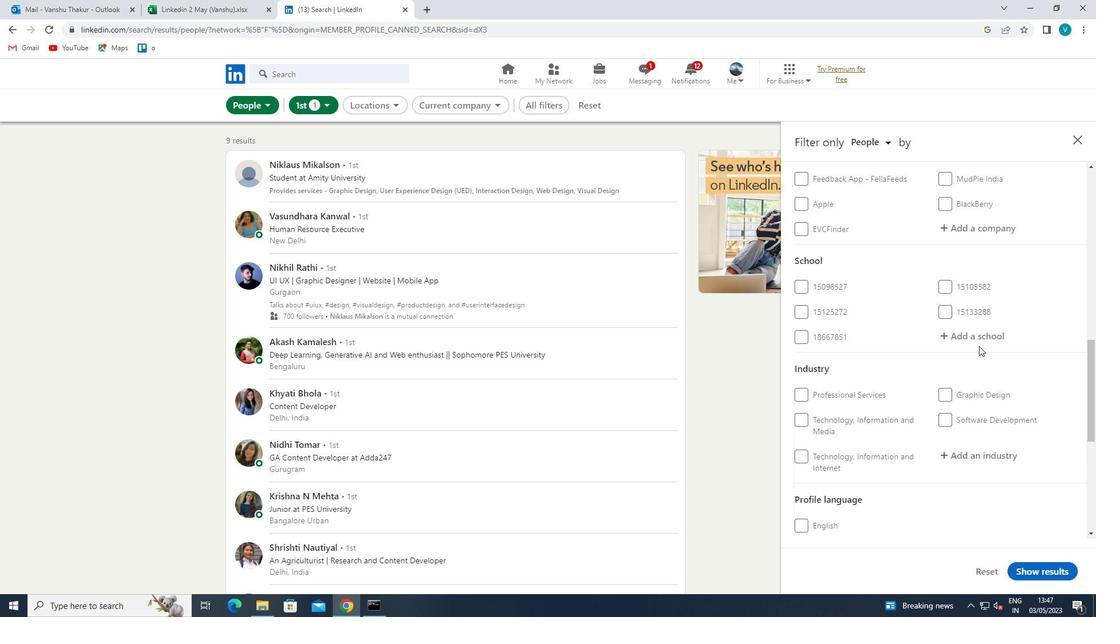 
Action: Mouse pressed left at (983, 334)
Screenshot: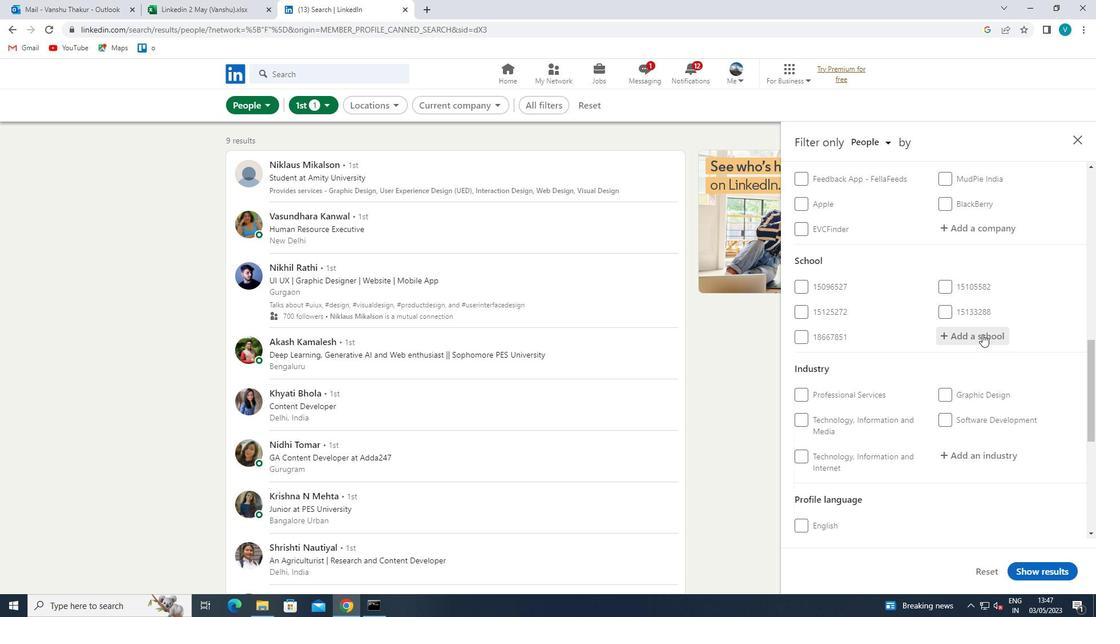 
Action: Key pressed <Key.shift>LITTLE
Screenshot: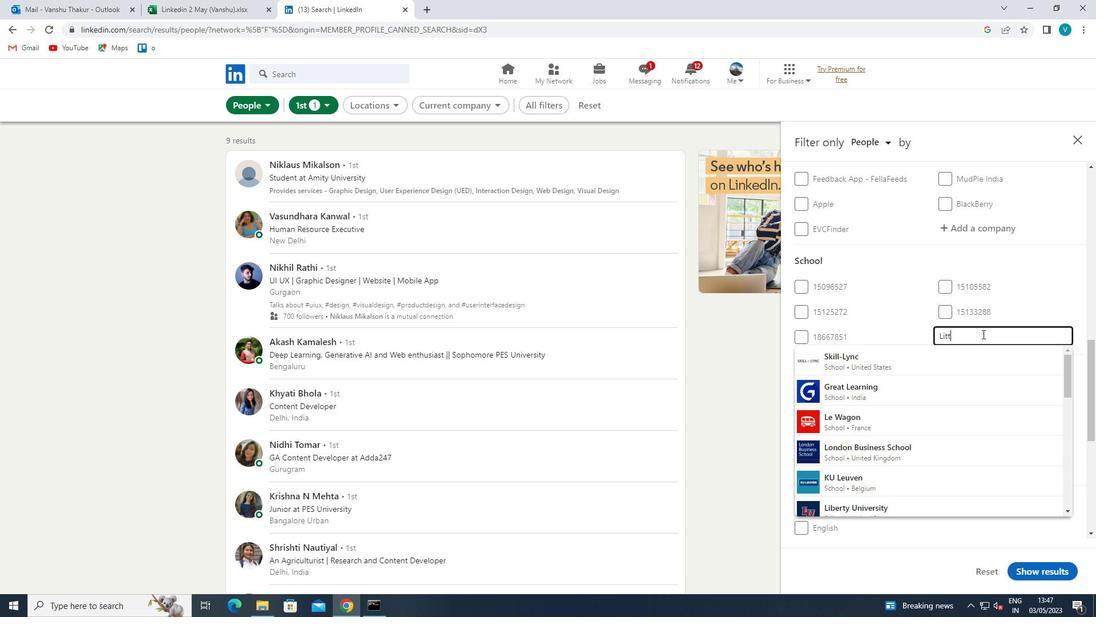 
Action: Mouse moved to (966, 361)
Screenshot: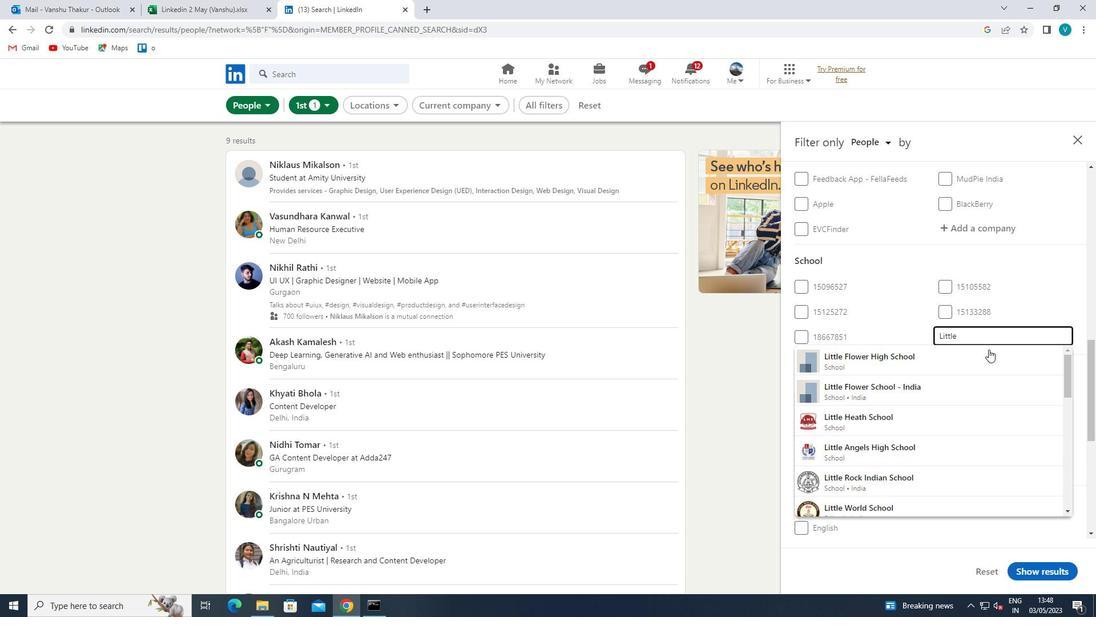
Action: Mouse pressed left at (966, 361)
Screenshot: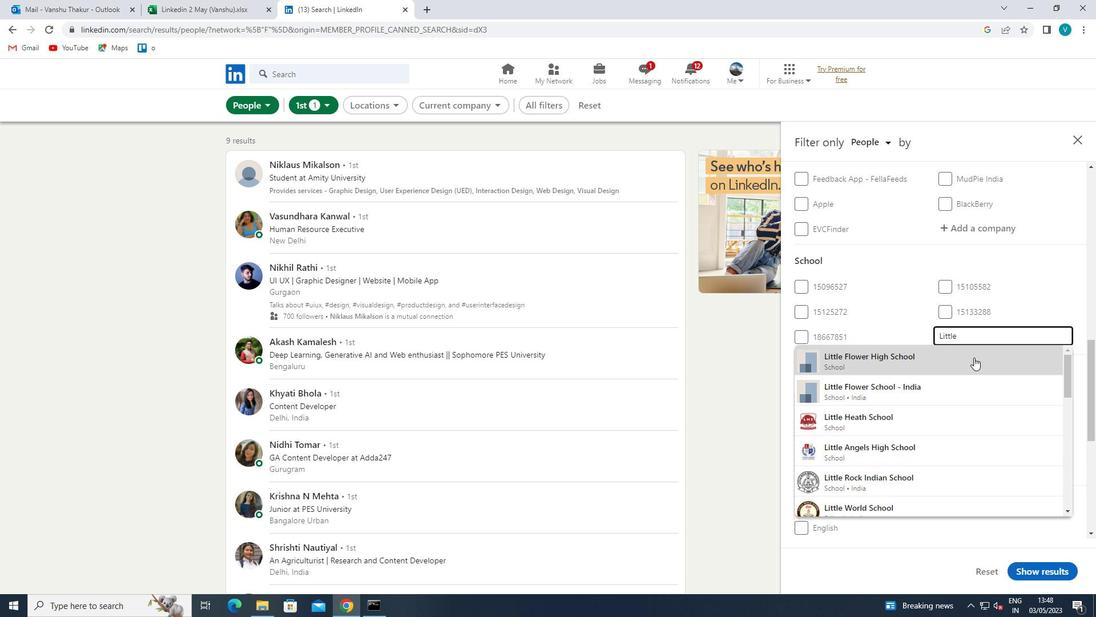 
Action: Mouse moved to (966, 361)
Screenshot: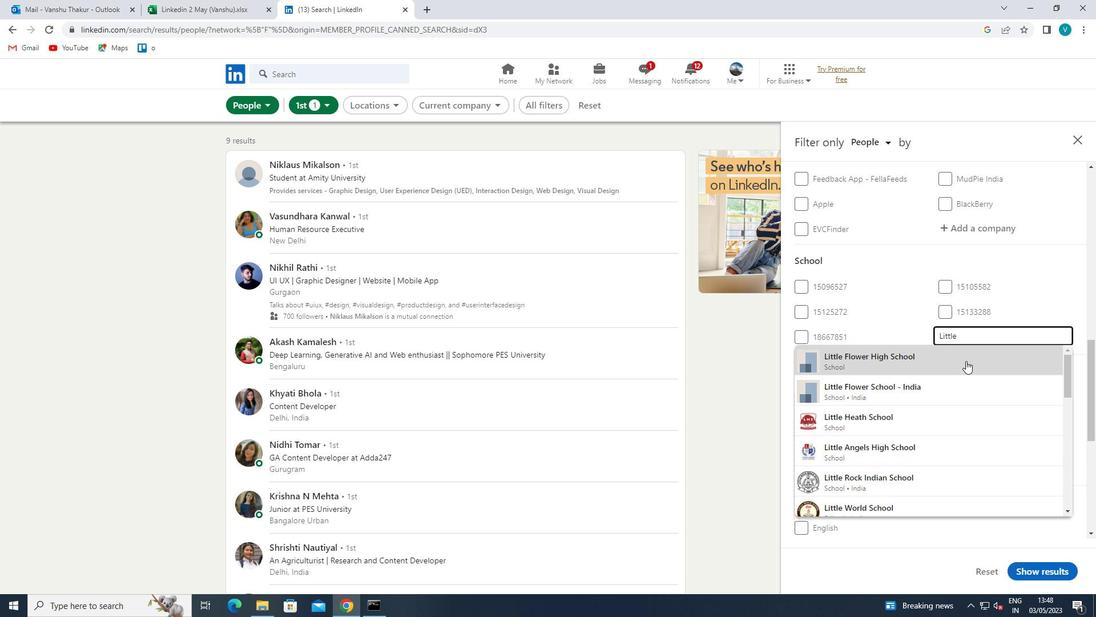 
Action: Mouse scrolled (966, 361) with delta (0, 0)
Screenshot: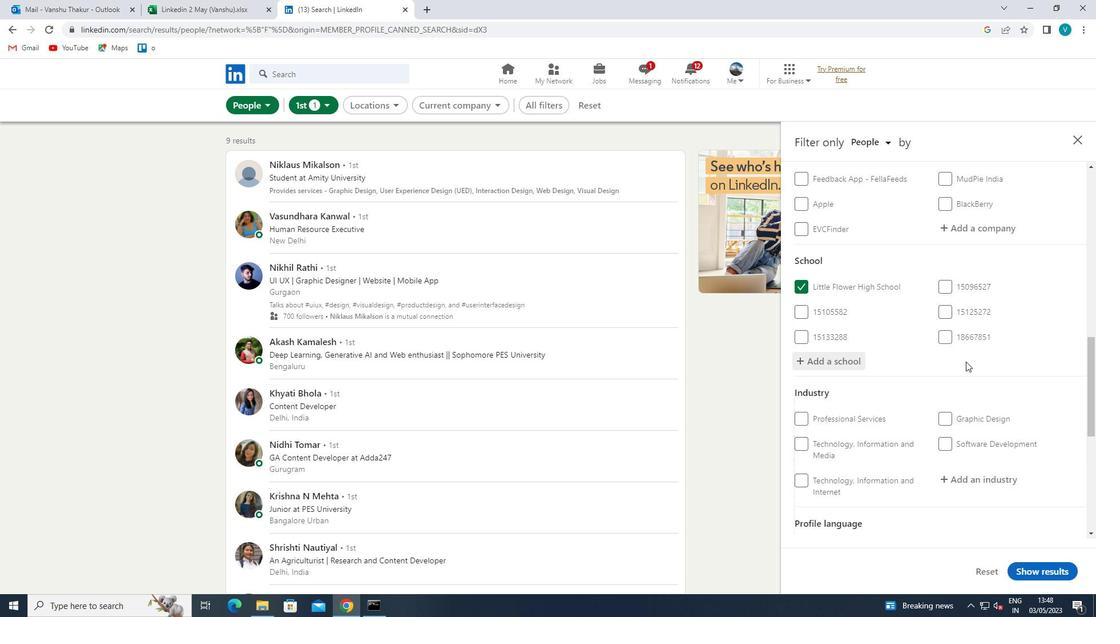 
Action: Mouse scrolled (966, 361) with delta (0, 0)
Screenshot: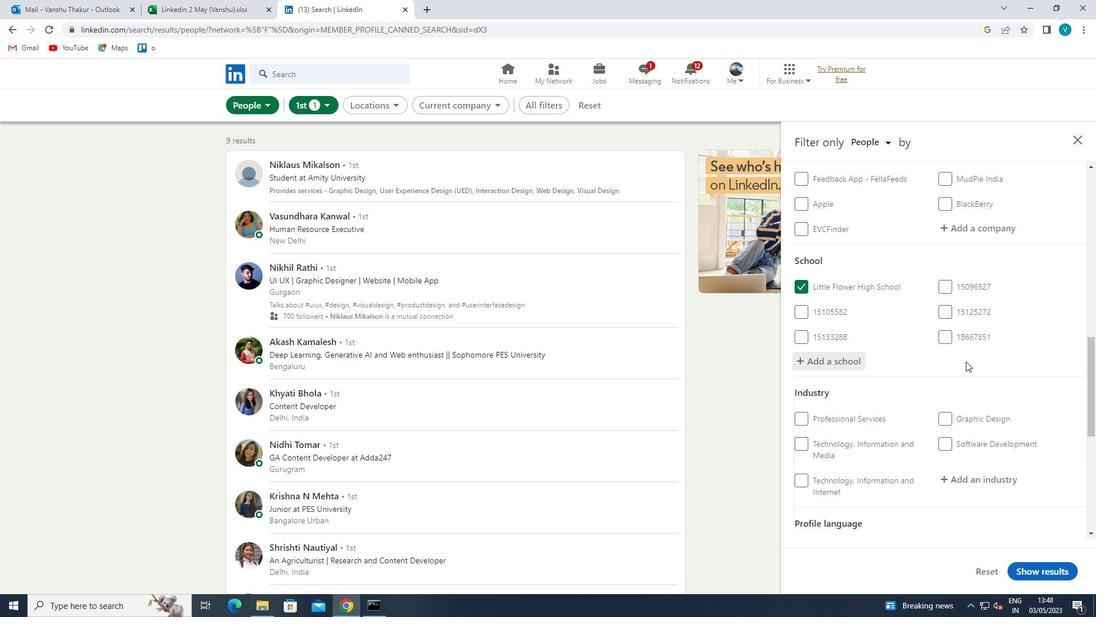 
Action: Mouse moved to (963, 365)
Screenshot: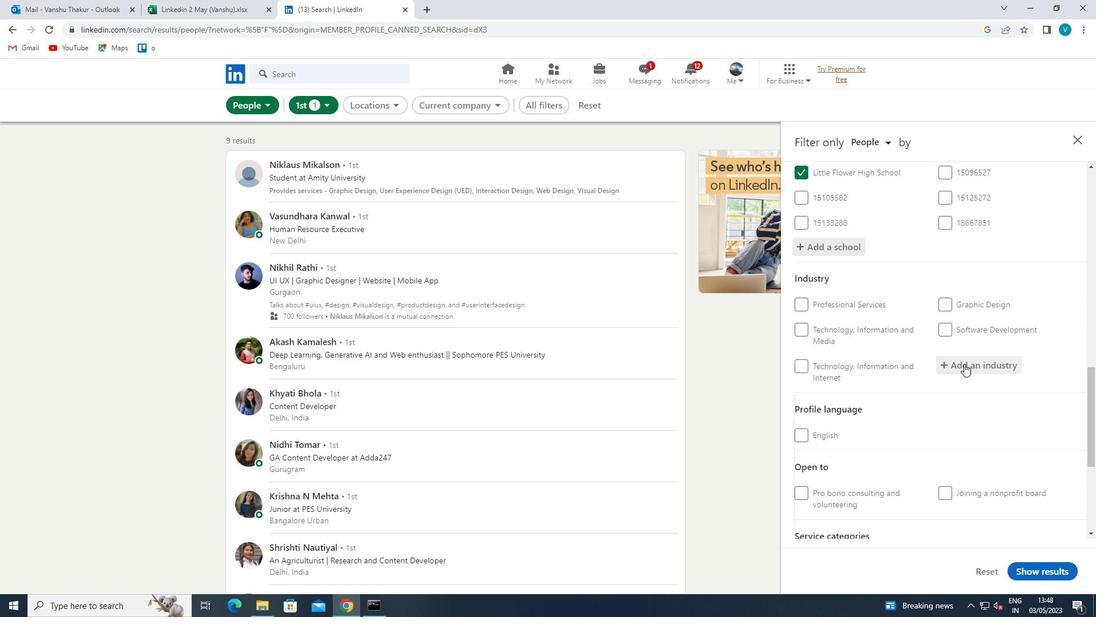 
Action: Mouse pressed left at (963, 365)
Screenshot: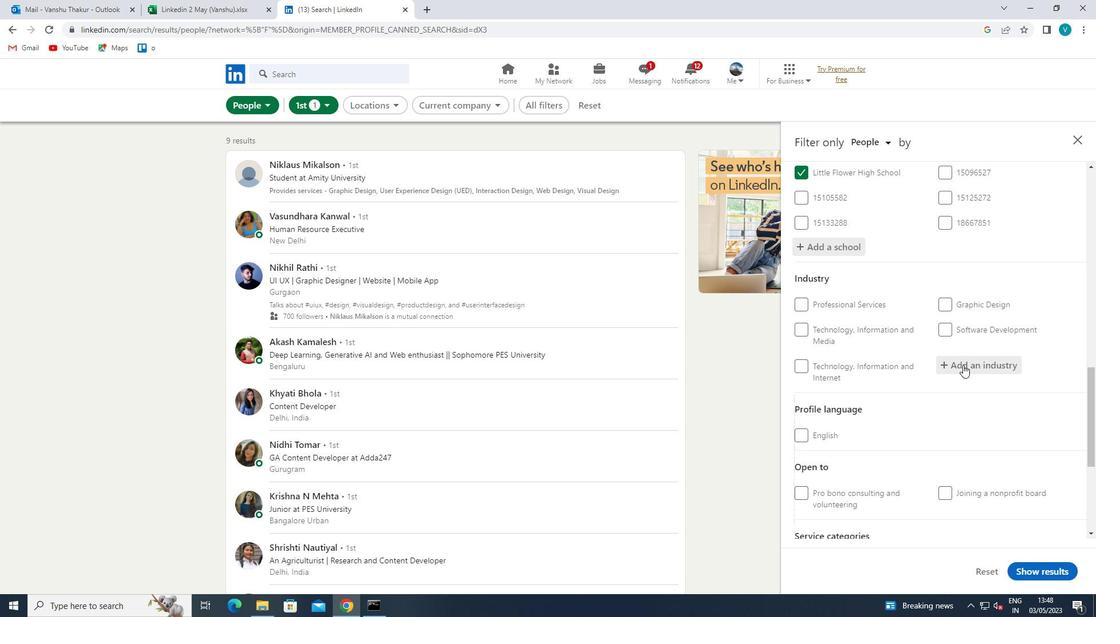 
Action: Mouse moved to (968, 362)
Screenshot: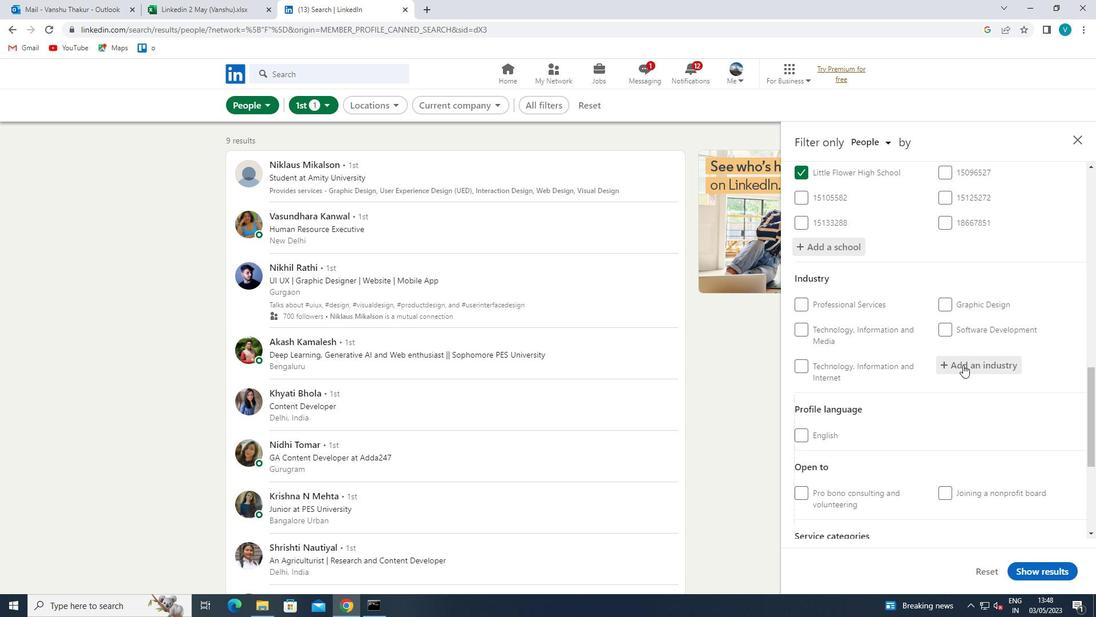 
Action: Key pressed <Key.shift>RAILROAD<Key.space>
Screenshot: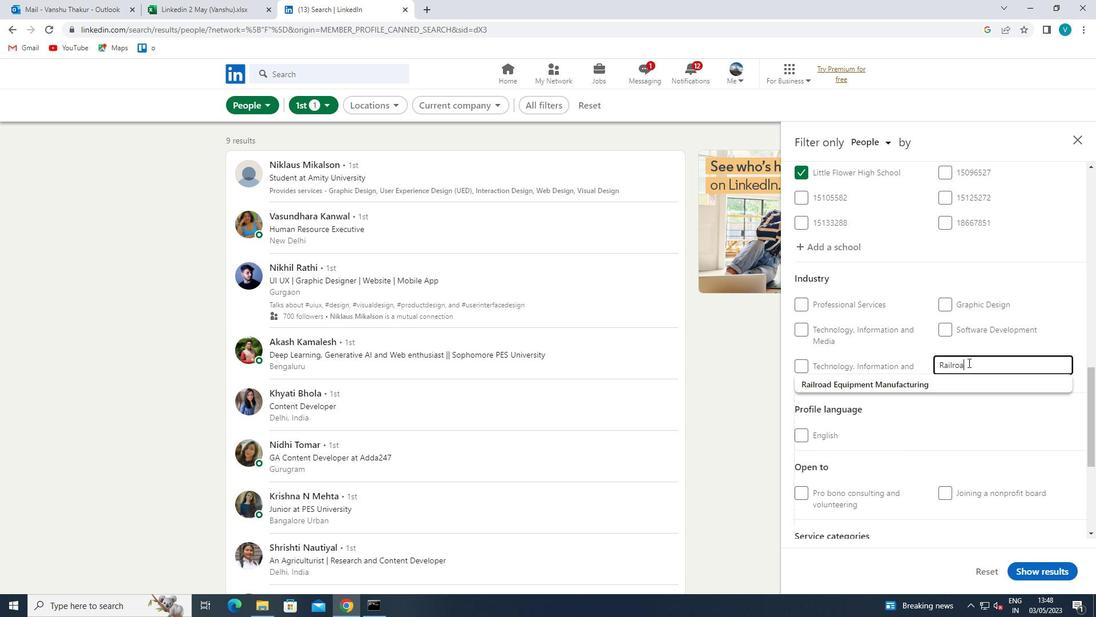 
Action: Mouse moved to (956, 379)
Screenshot: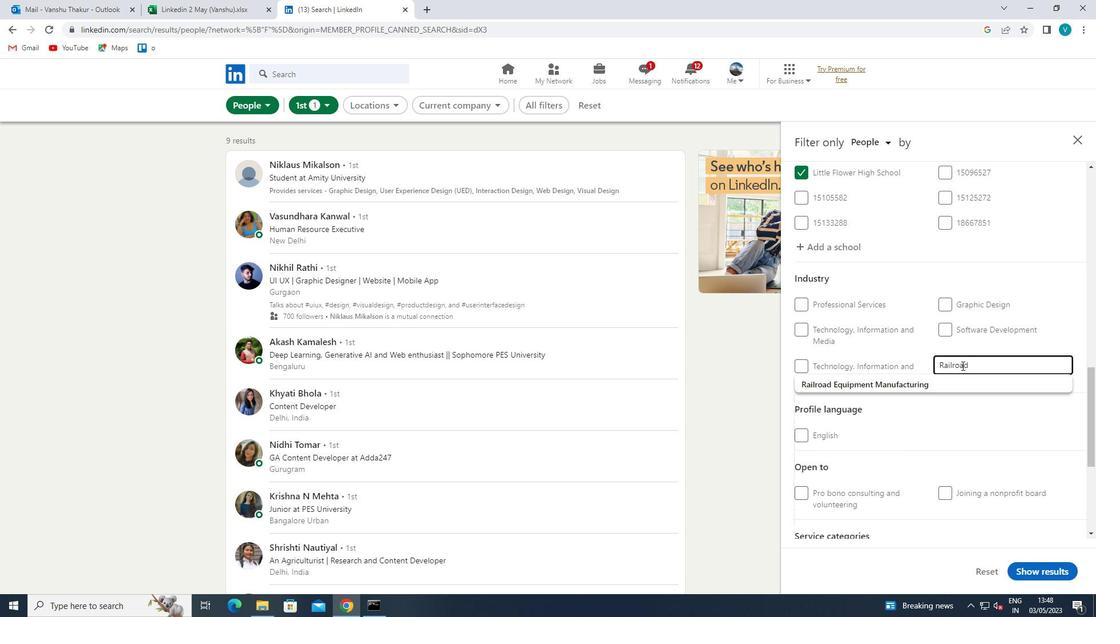 
Action: Mouse pressed left at (956, 379)
Screenshot: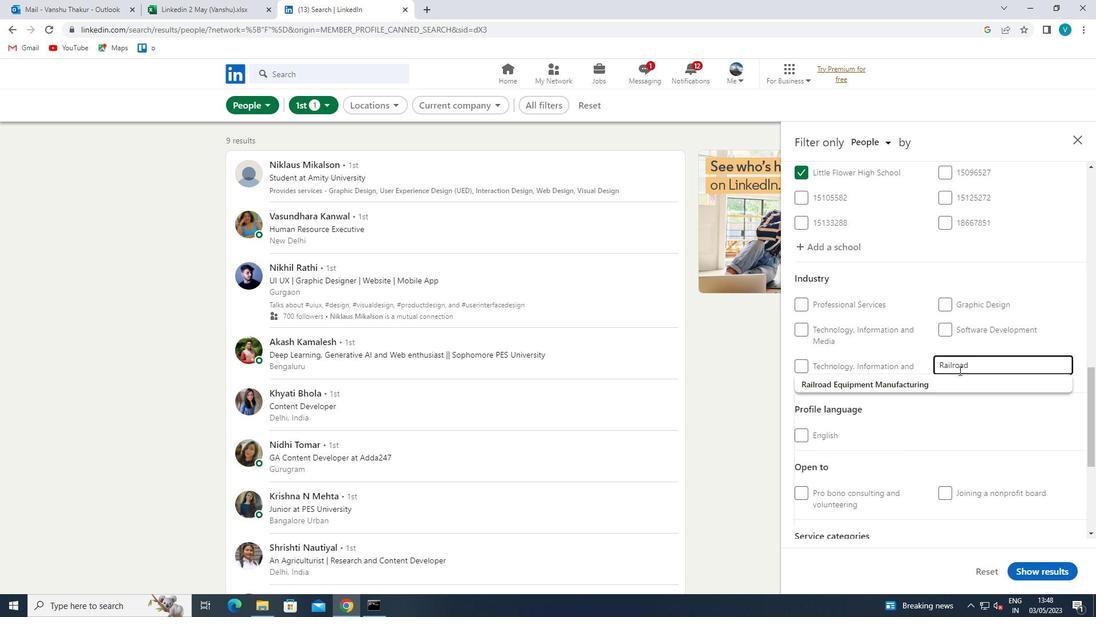 
Action: Mouse scrolled (956, 378) with delta (0, 0)
Screenshot: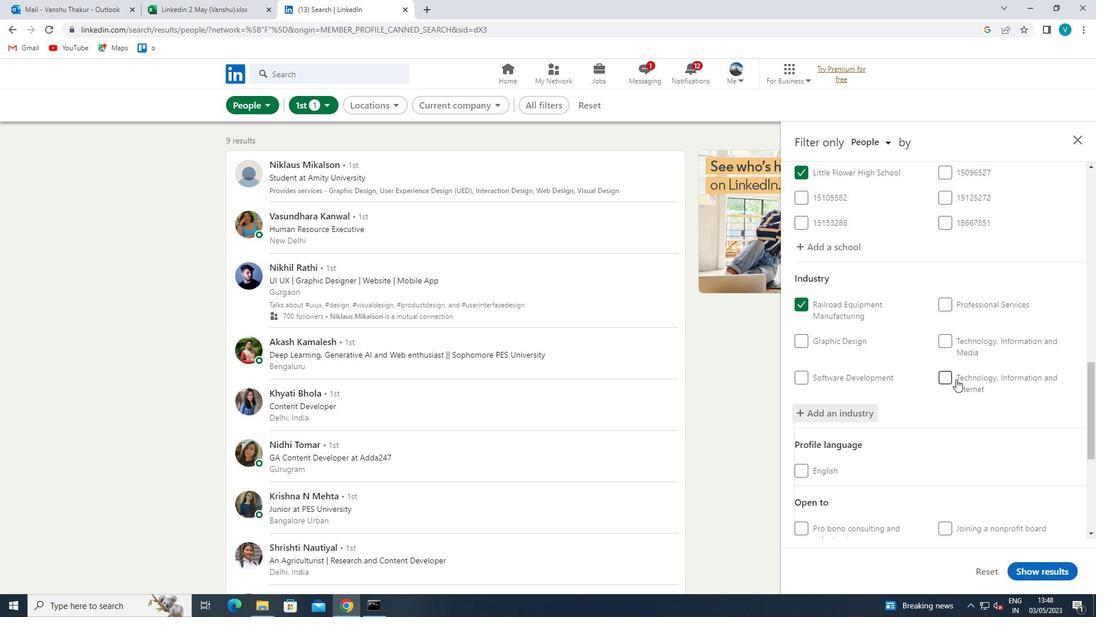 
Action: Mouse scrolled (956, 378) with delta (0, 0)
Screenshot: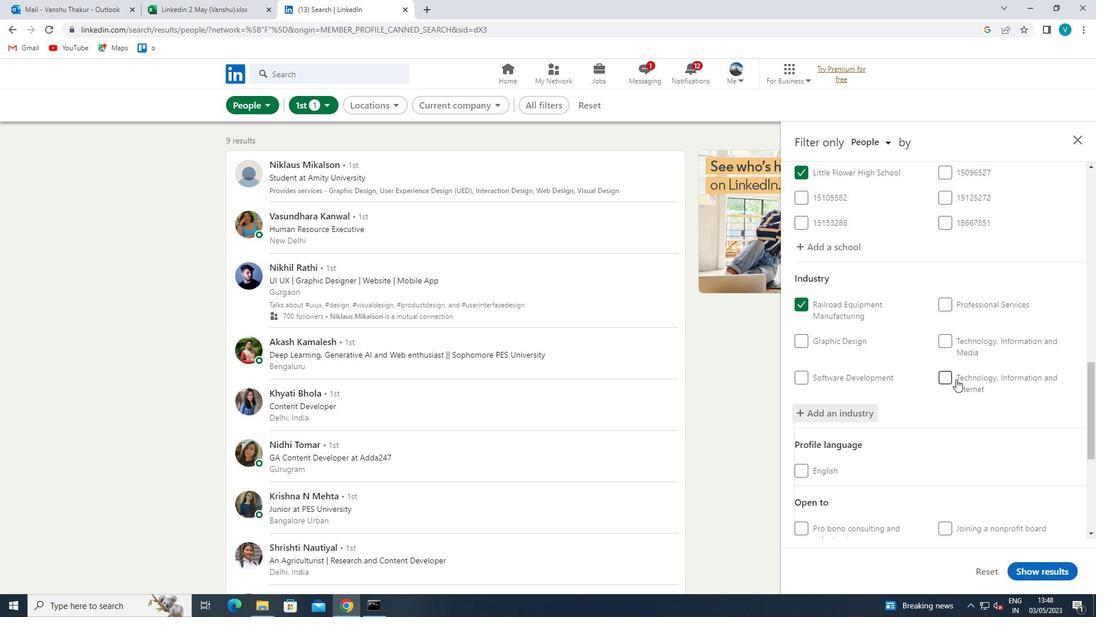 
Action: Mouse scrolled (956, 378) with delta (0, 0)
Screenshot: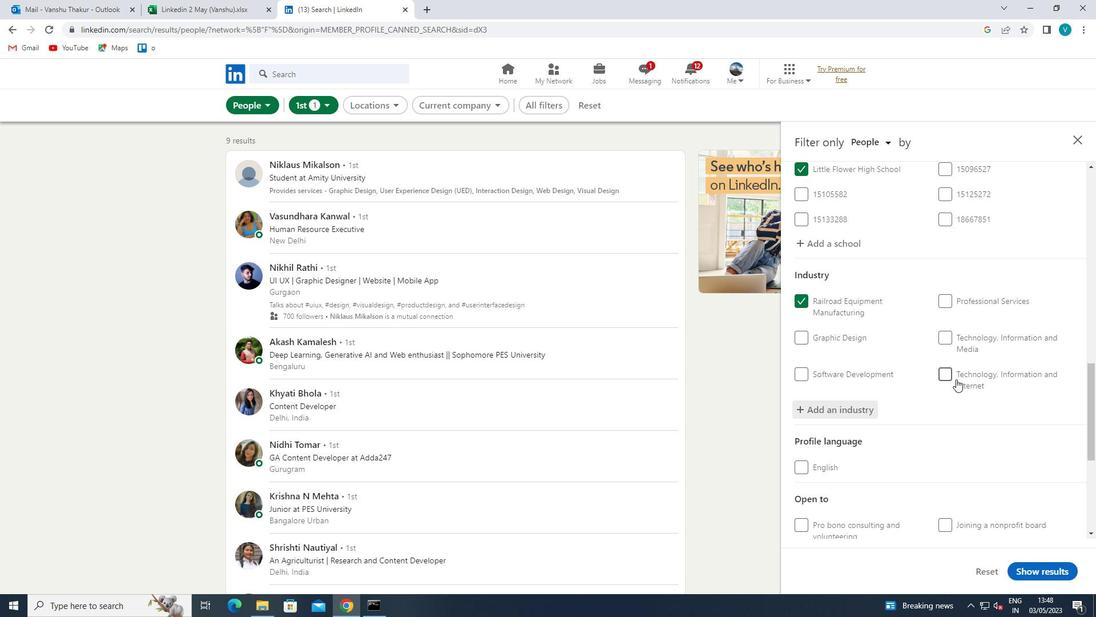 
Action: Mouse scrolled (956, 378) with delta (0, 0)
Screenshot: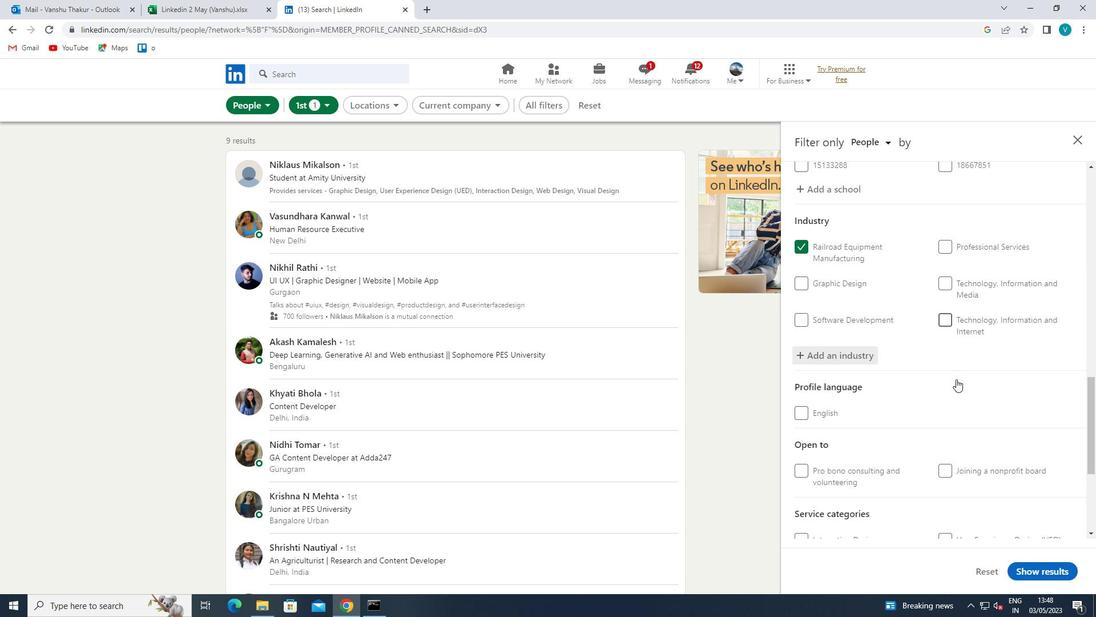 
Action: Mouse scrolled (956, 378) with delta (0, 0)
Screenshot: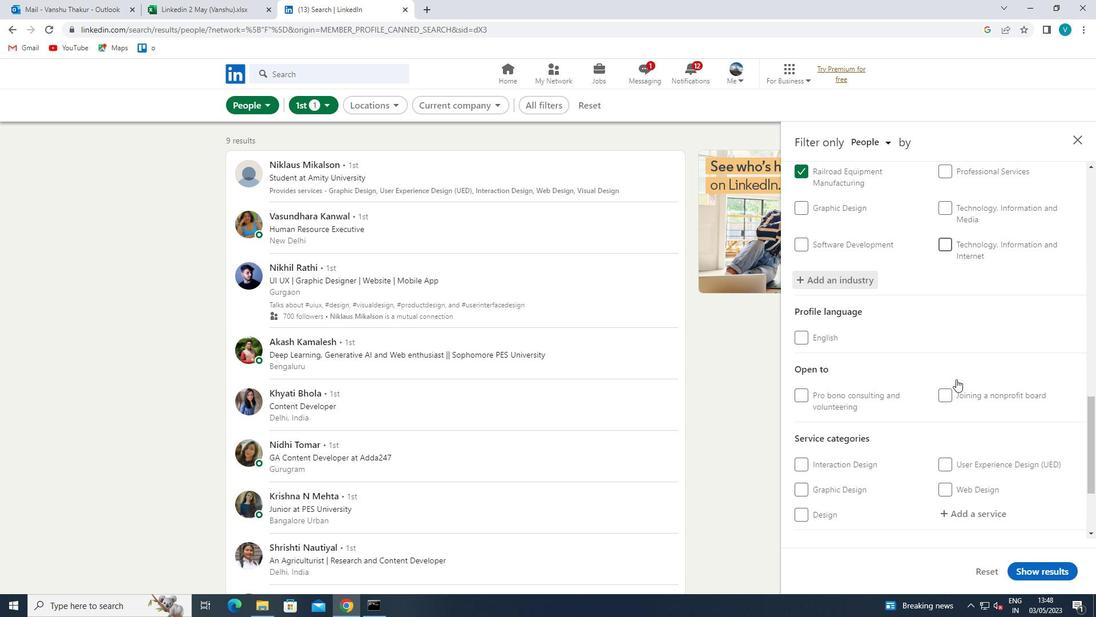 
Action: Mouse pressed left at (956, 379)
Screenshot: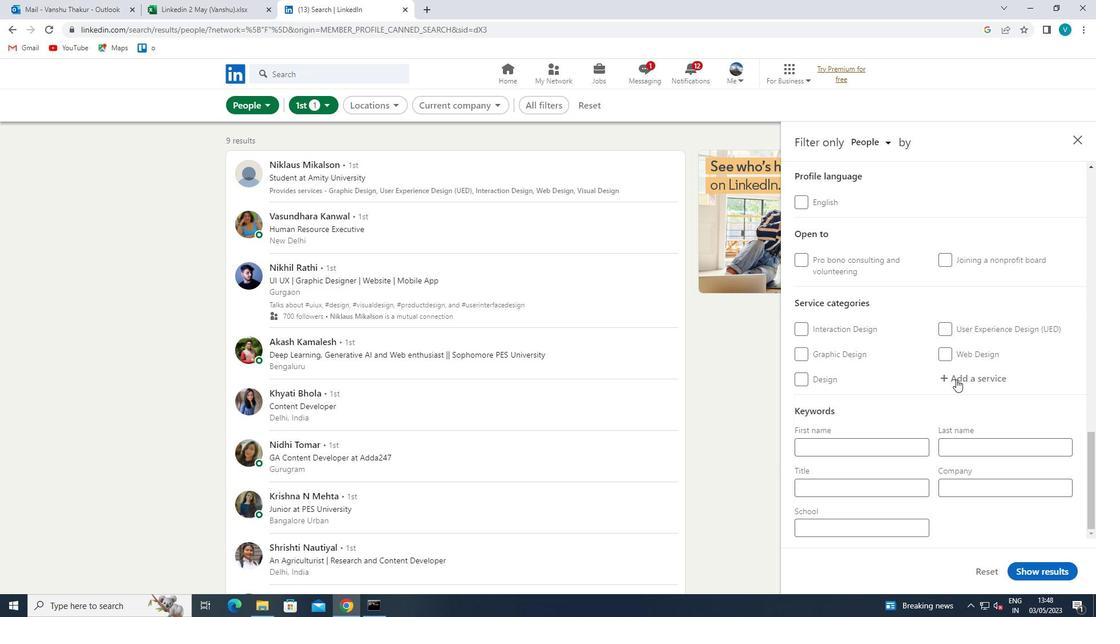 
Action: Key pressed <Key.shift>VIRTUAL<Key.space>
Screenshot: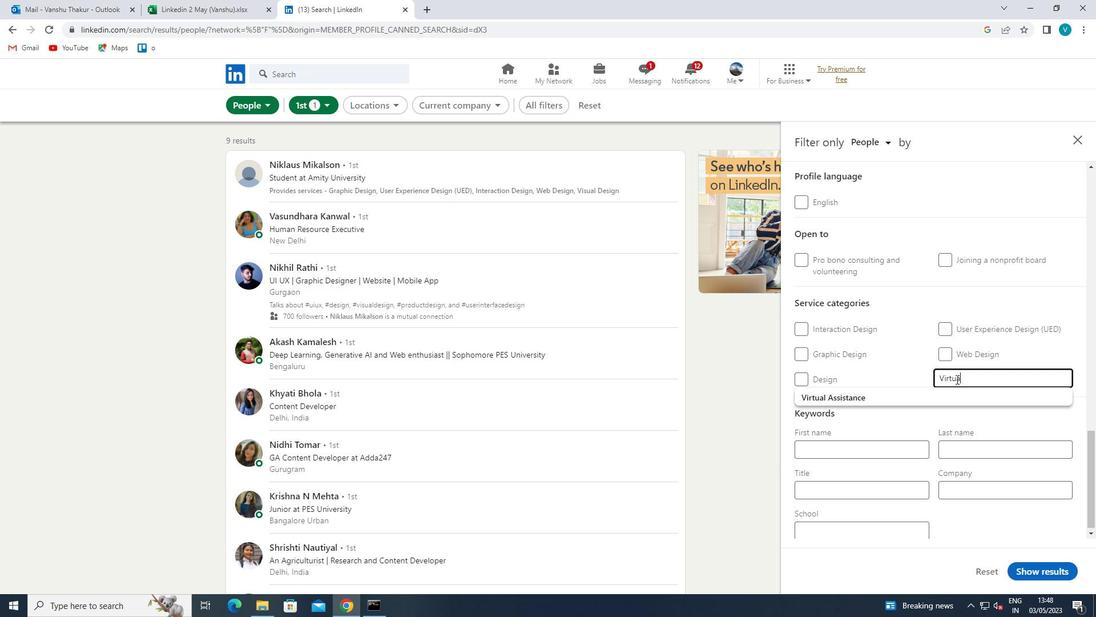 
Action: Mouse moved to (959, 397)
Screenshot: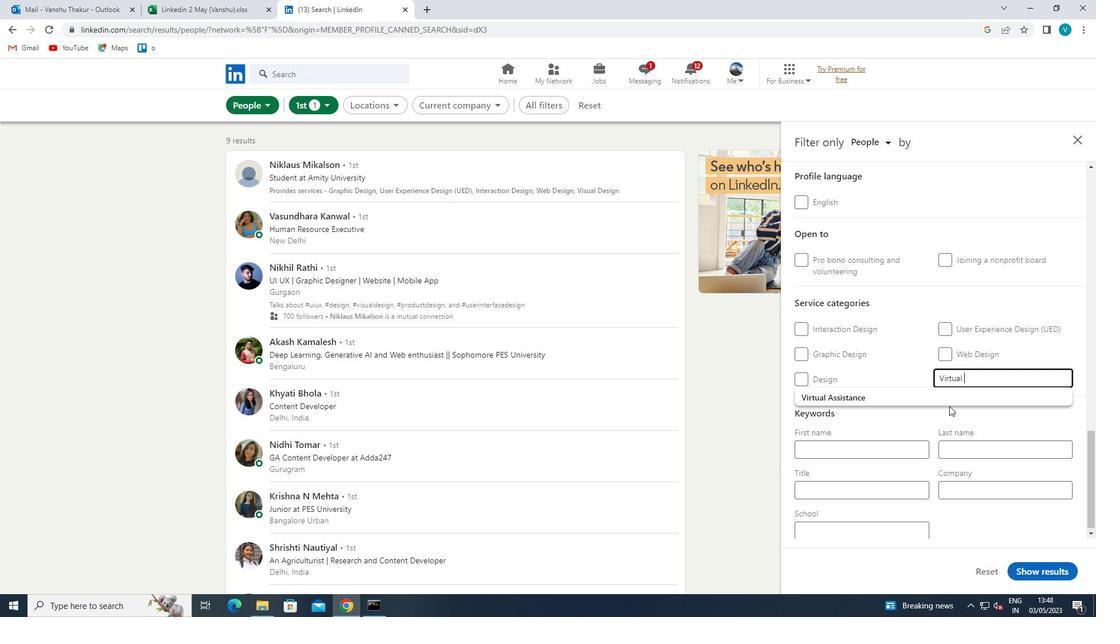 
Action: Mouse pressed left at (959, 397)
Screenshot: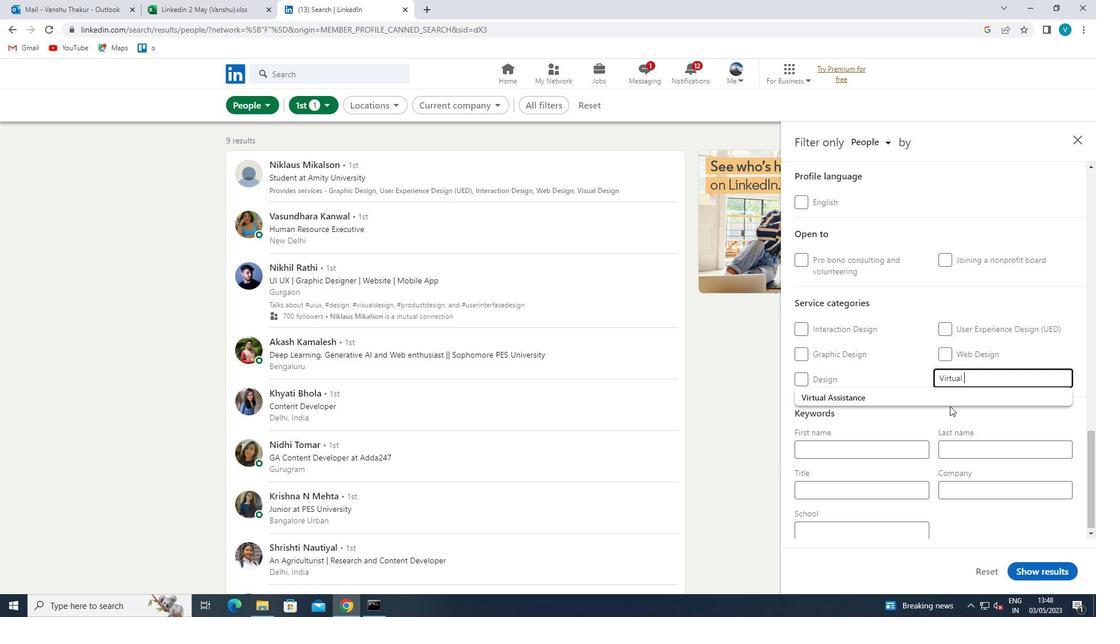 
Action: Mouse scrolled (959, 397) with delta (0, 0)
Screenshot: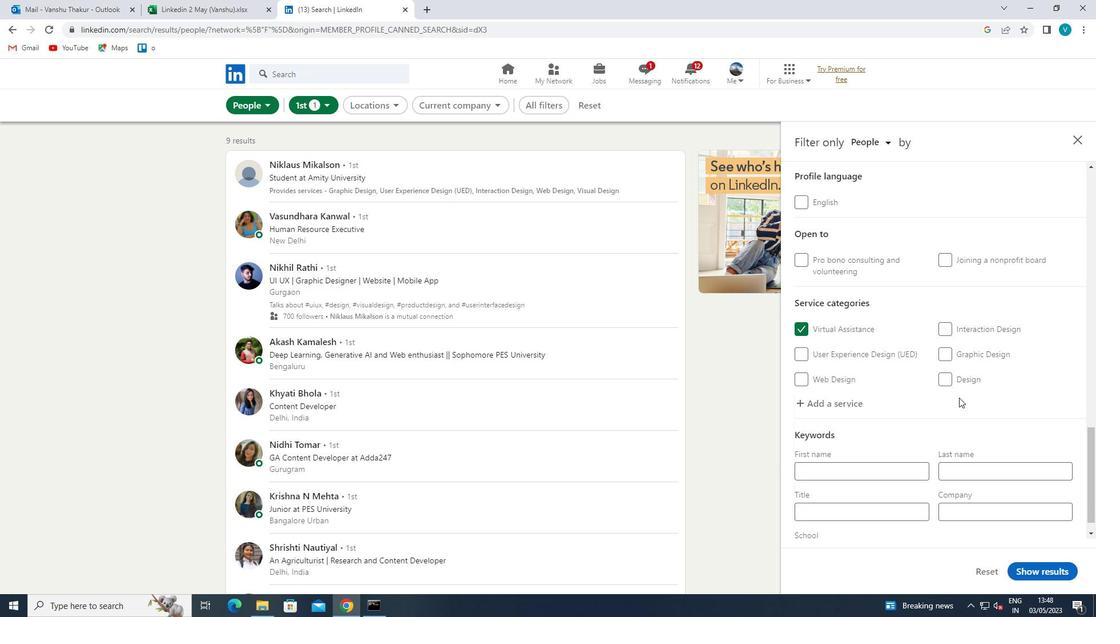 
Action: Mouse scrolled (959, 397) with delta (0, 0)
Screenshot: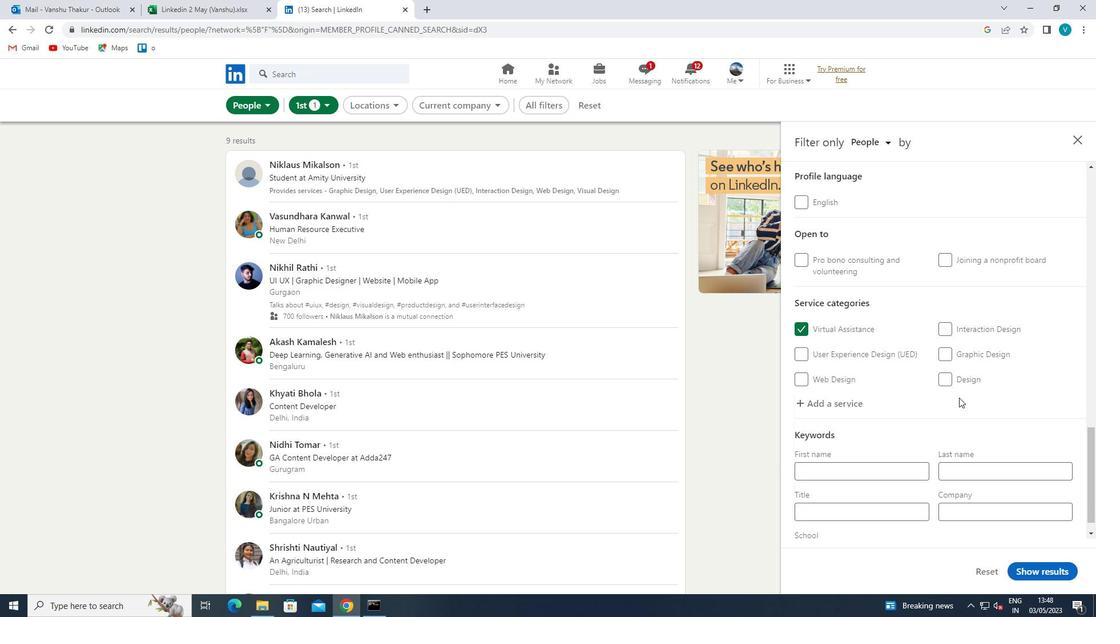 
Action: Mouse scrolled (959, 397) with delta (0, 0)
Screenshot: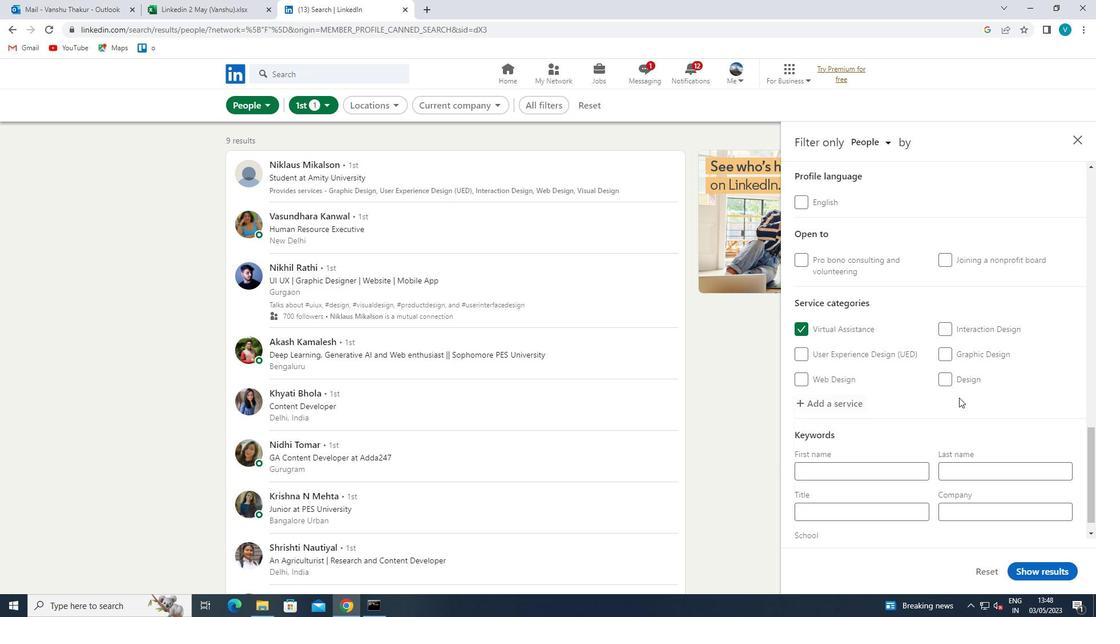 
Action: Mouse moved to (866, 475)
Screenshot: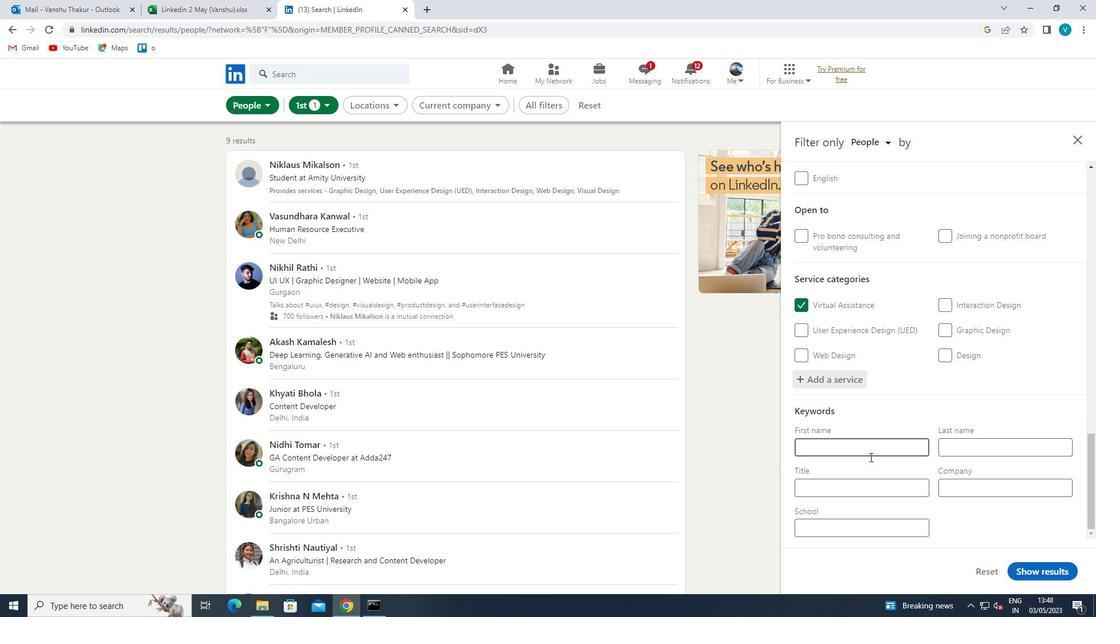 
Action: Mouse pressed left at (866, 475)
Screenshot: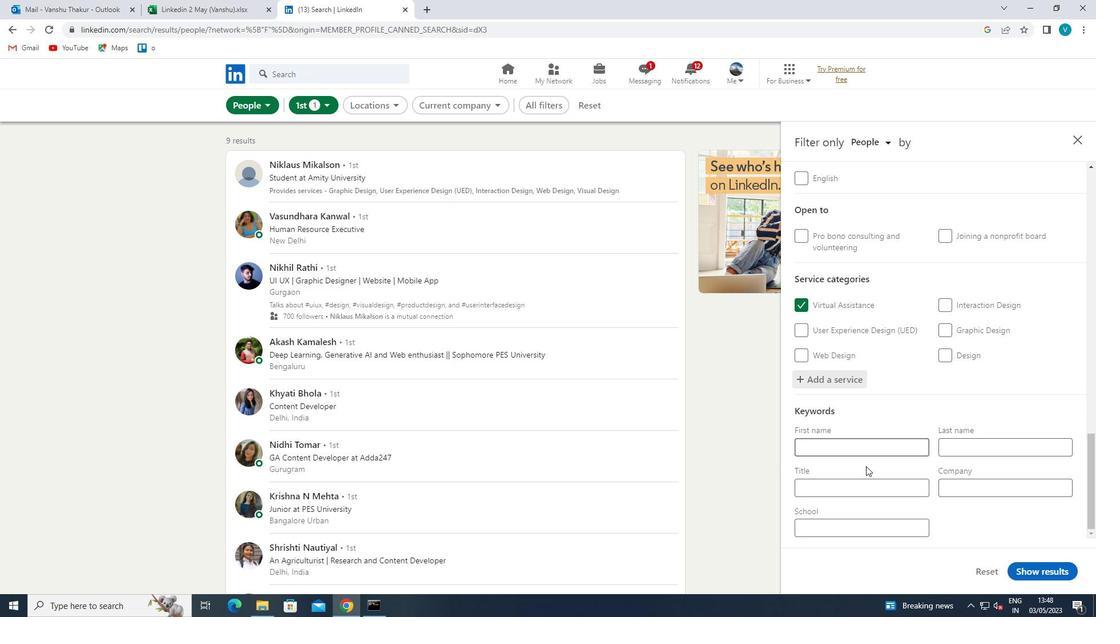 
Action: Key pressed <Key.shift>RECRUITER<Key.space>
Screenshot: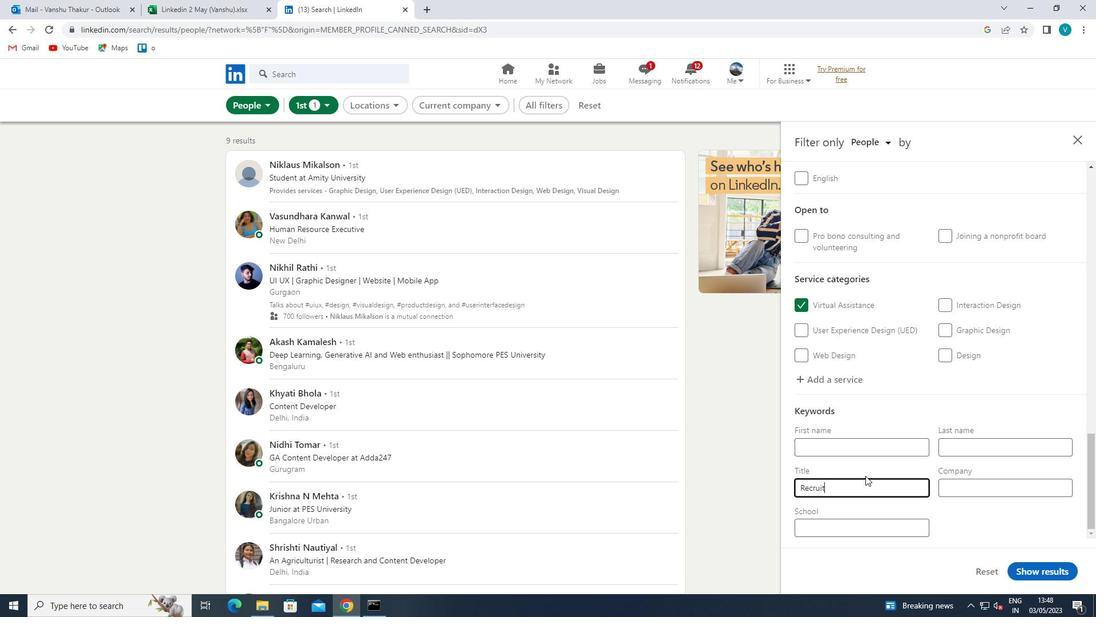 
Action: Mouse moved to (1046, 563)
Screenshot: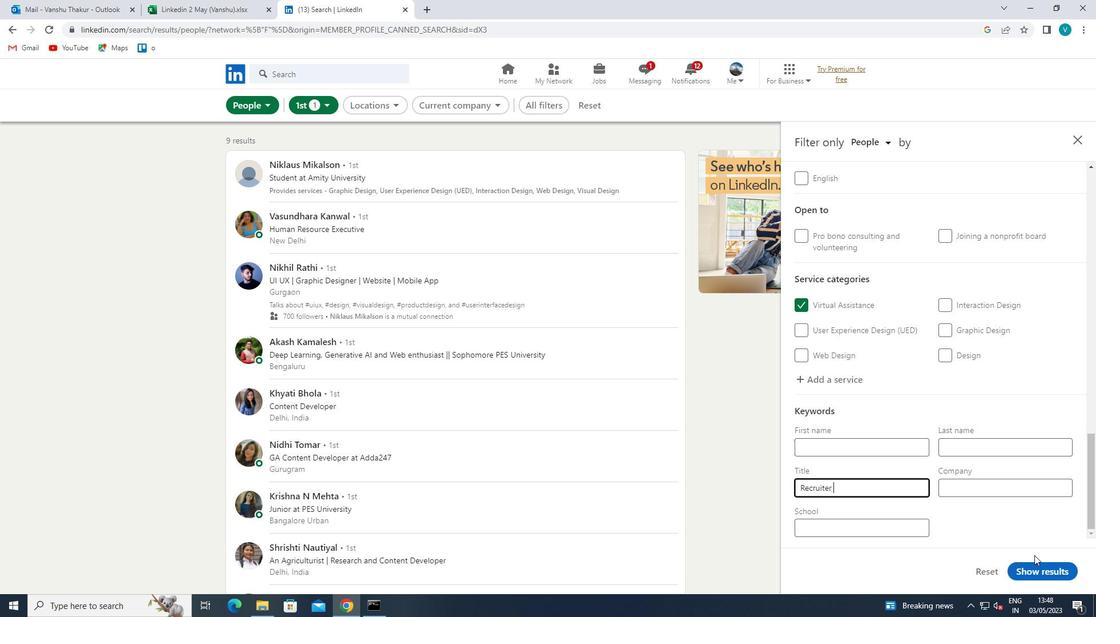 
Action: Mouse pressed left at (1046, 563)
Screenshot: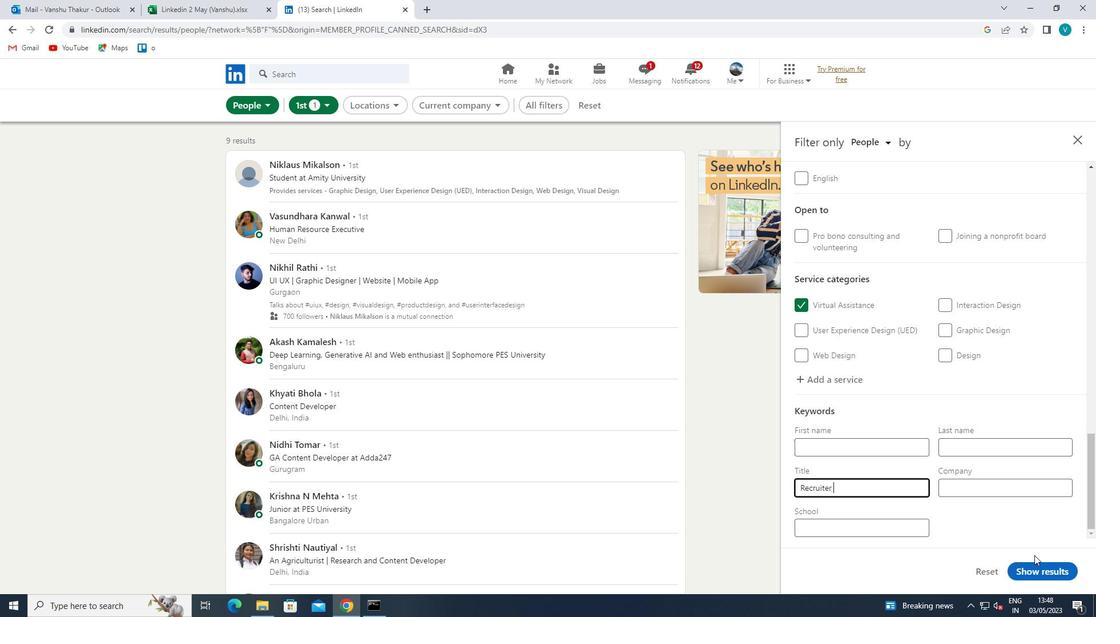 
Action: Mouse moved to (1041, 561)
Screenshot: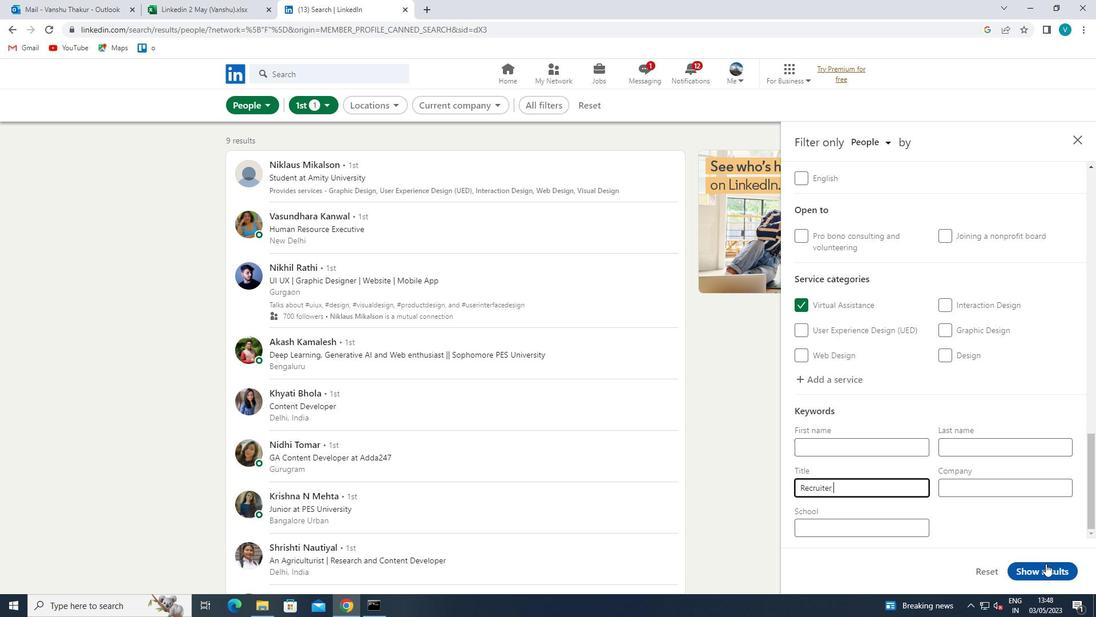 
